 Task: Find connections with filter location Busselton with filter topic #Managementconsultant with filter profile language German with filter current company Jobseeker HUB with filter school Prestige Institute of Management & Research, Gwalior with filter industry Urban Transit Services with filter service category User Experience Writing with filter keywords title Mover
Action: Mouse moved to (540, 107)
Screenshot: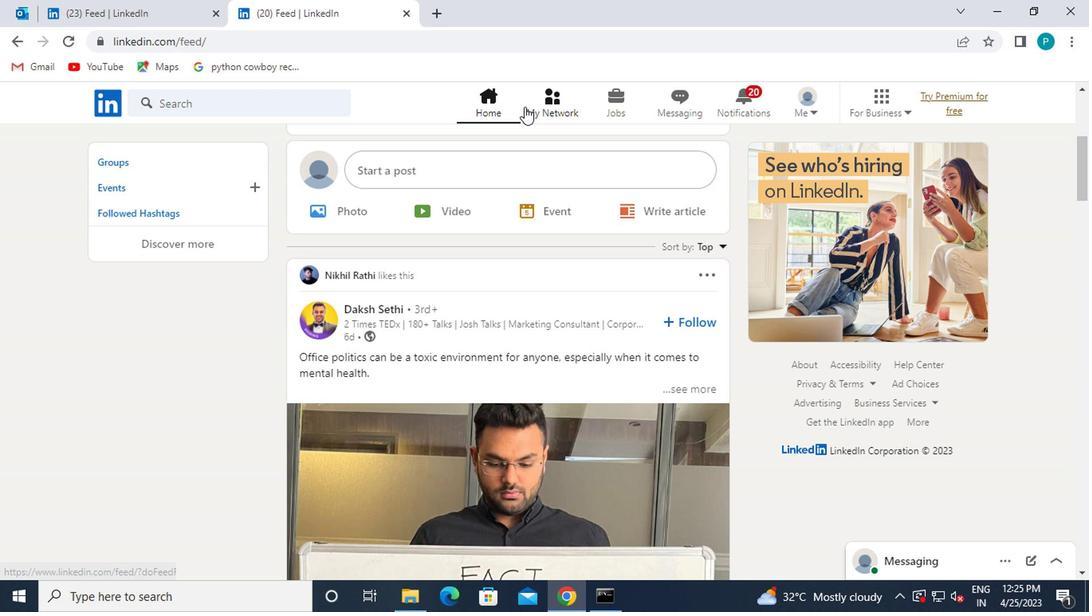 
Action: Mouse pressed left at (540, 107)
Screenshot: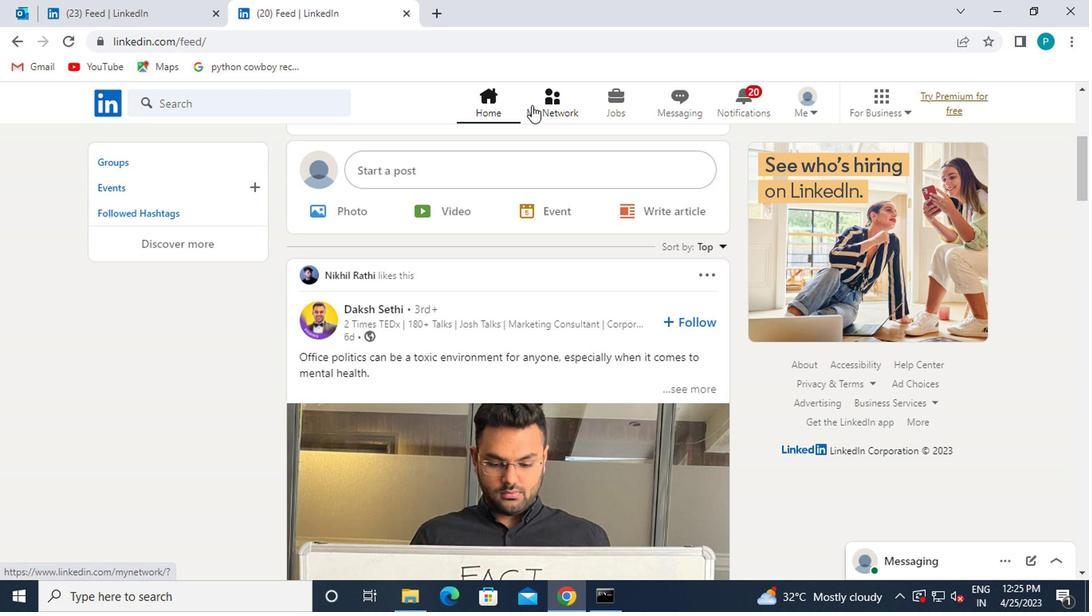 
Action: Mouse moved to (263, 198)
Screenshot: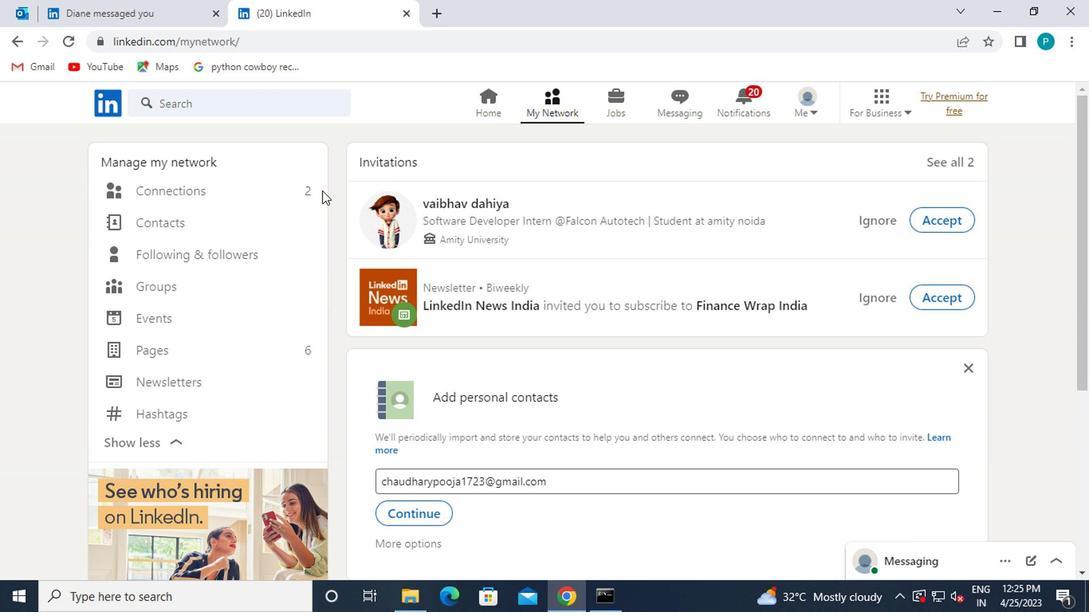 
Action: Mouse pressed left at (263, 198)
Screenshot: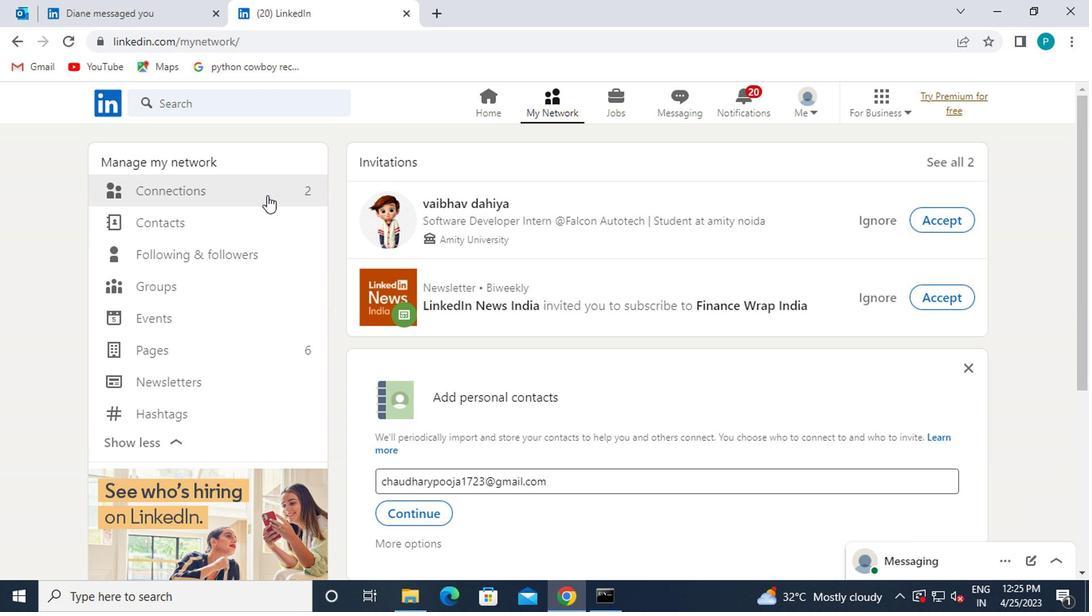 
Action: Mouse moved to (677, 191)
Screenshot: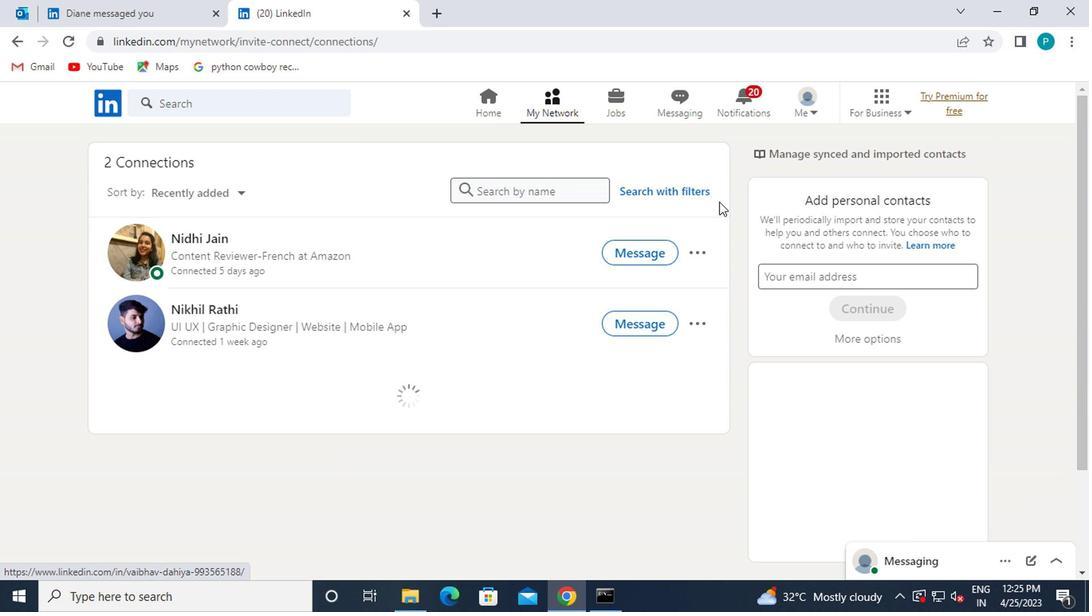 
Action: Mouse pressed left at (677, 191)
Screenshot: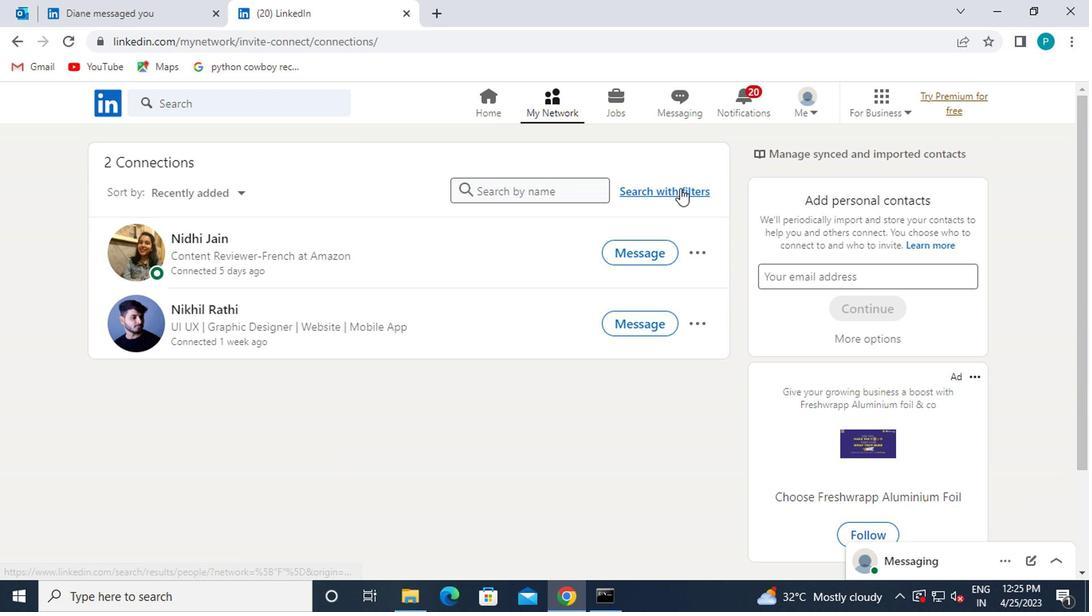 
Action: Mouse moved to (530, 153)
Screenshot: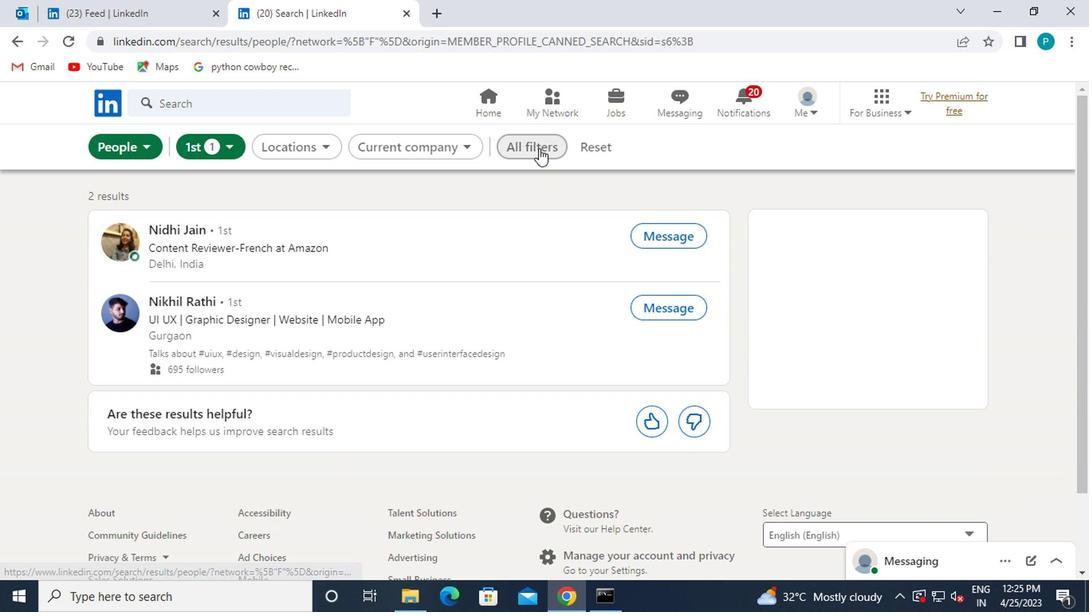 
Action: Mouse pressed left at (530, 153)
Screenshot: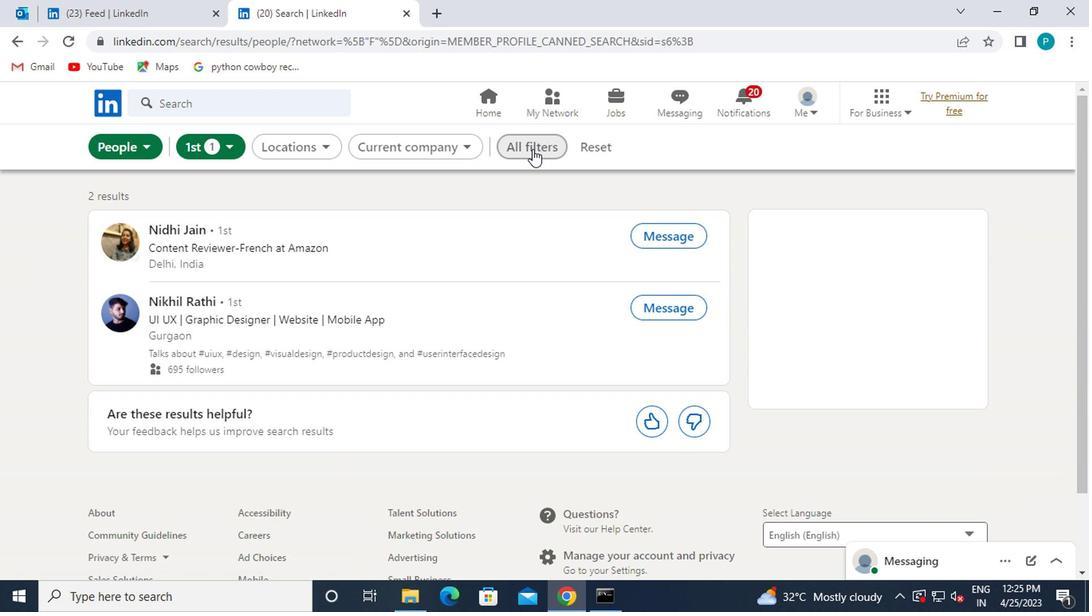 
Action: Mouse moved to (805, 293)
Screenshot: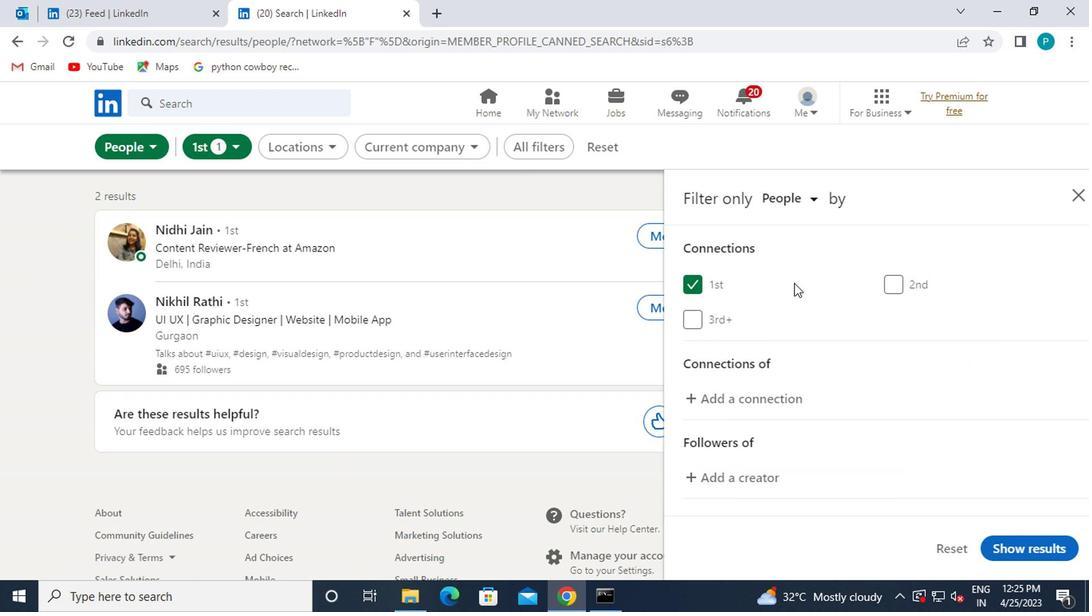 
Action: Mouse scrolled (805, 292) with delta (0, 0)
Screenshot: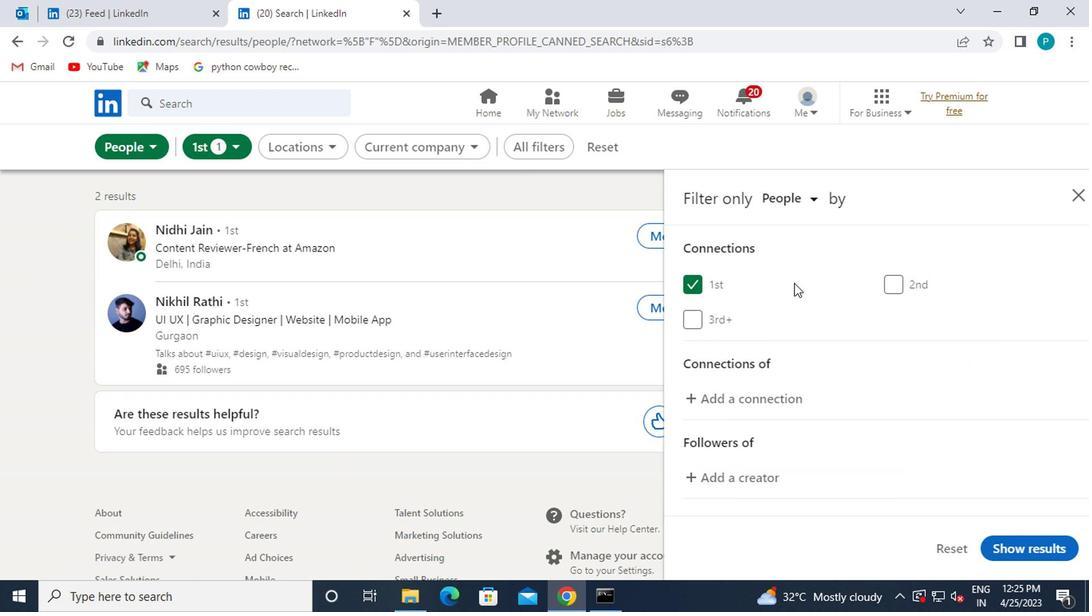 
Action: Mouse moved to (807, 295)
Screenshot: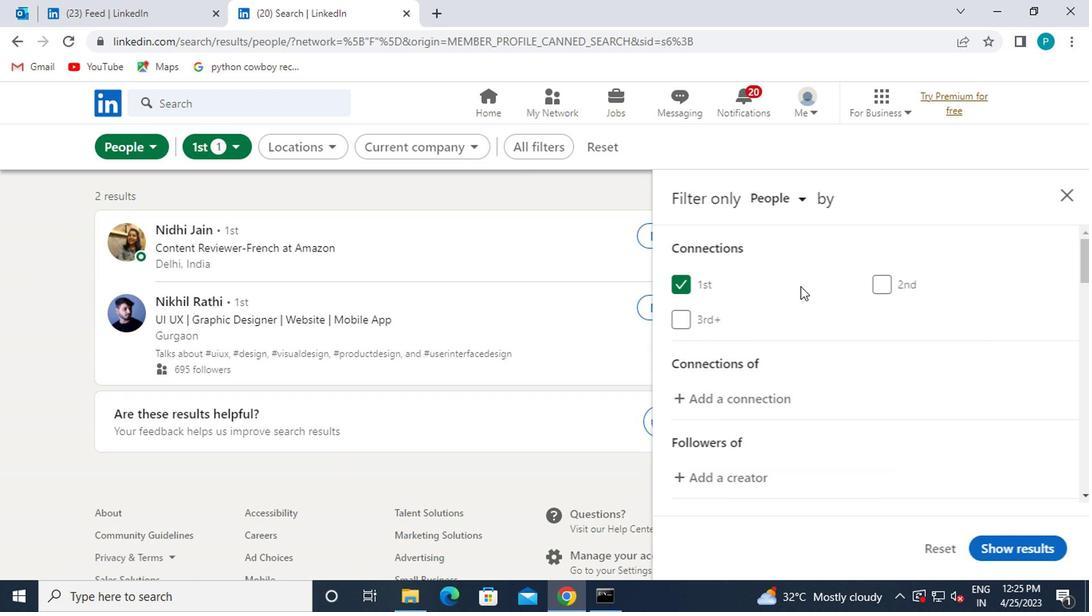 
Action: Mouse scrolled (807, 293) with delta (0, -1)
Screenshot: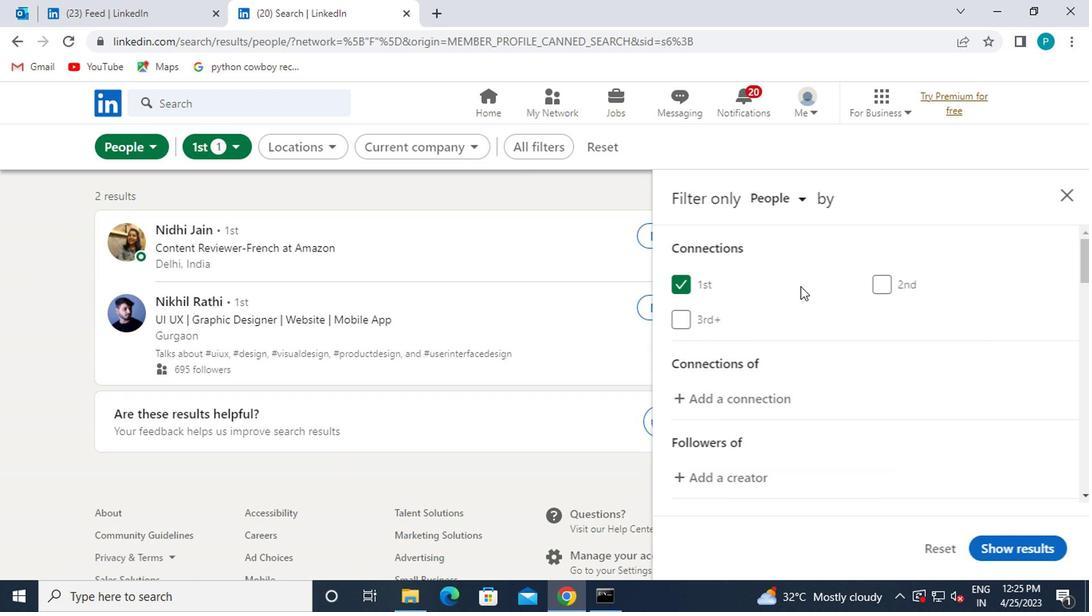 
Action: Mouse moved to (808, 295)
Screenshot: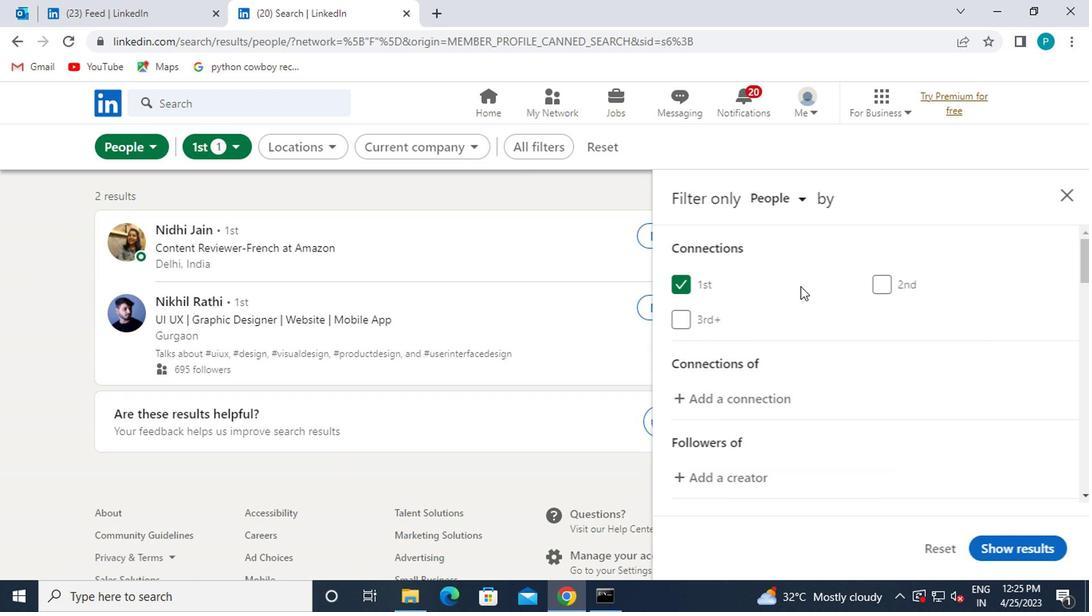 
Action: Mouse scrolled (808, 295) with delta (0, 0)
Screenshot: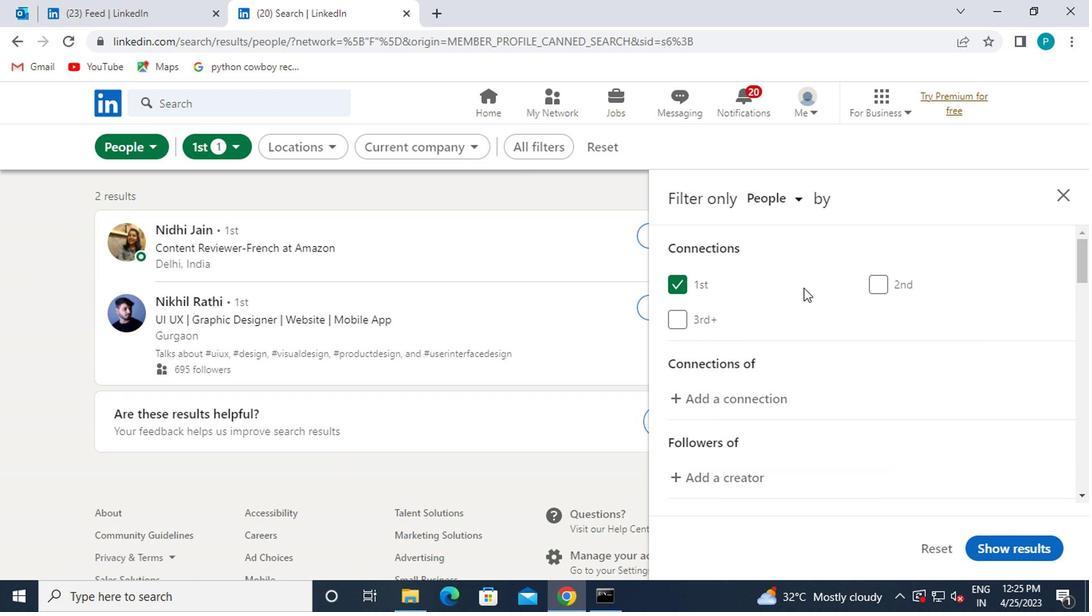 
Action: Mouse moved to (896, 382)
Screenshot: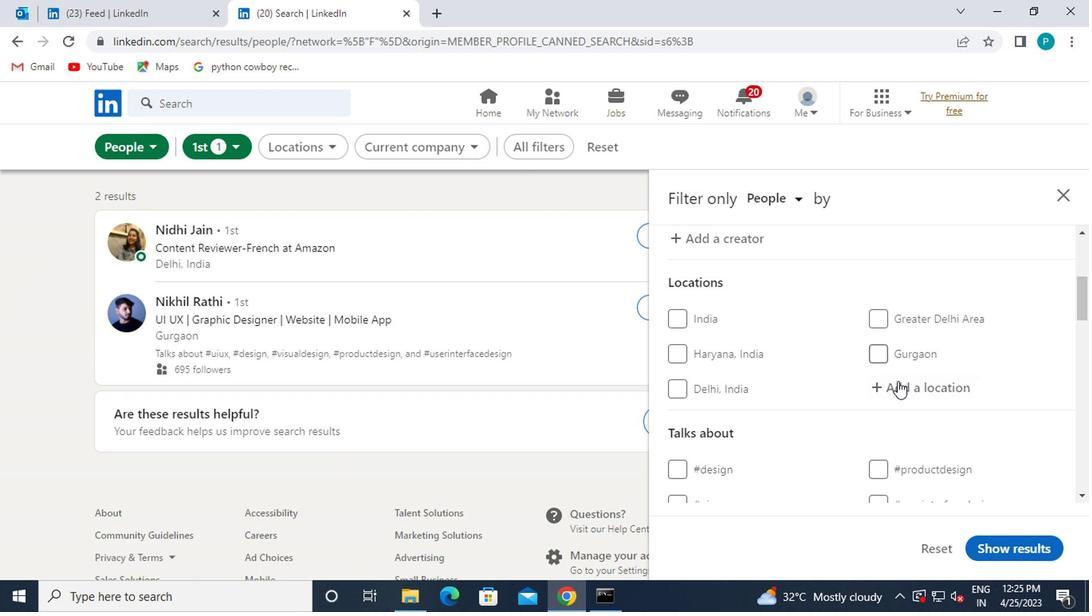 
Action: Mouse pressed left at (896, 382)
Screenshot: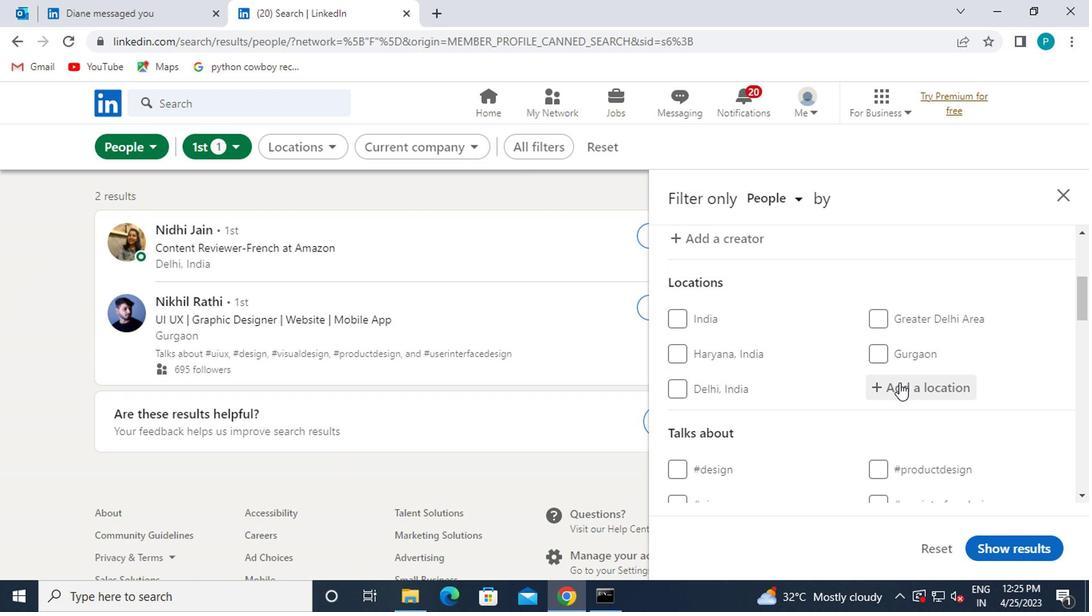 
Action: Mouse moved to (896, 381)
Screenshot: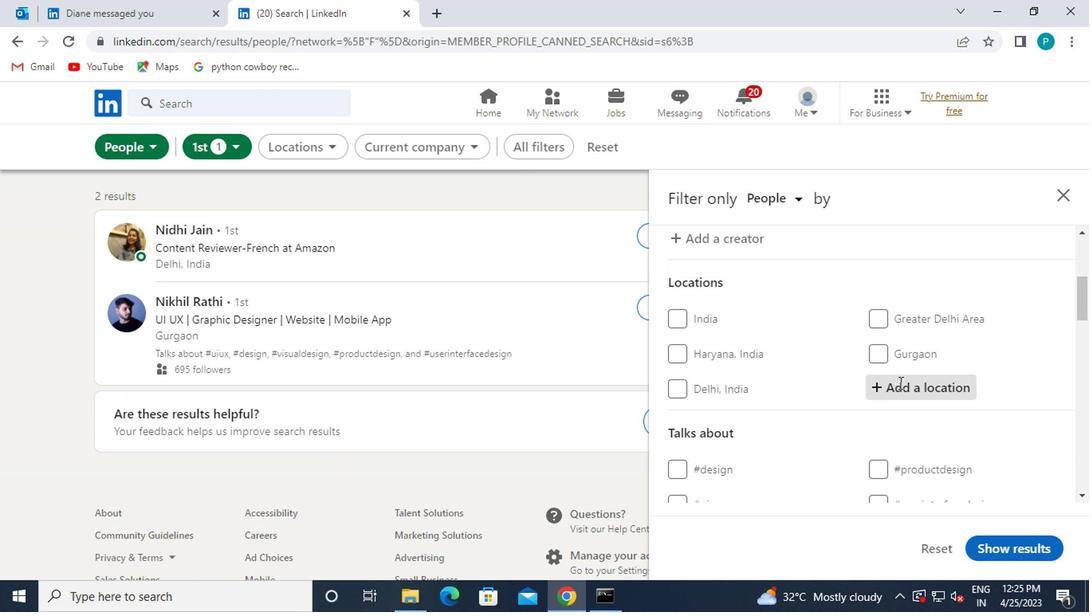 
Action: Key pressed <Key.shift><Key.shift><Key.shift><Key.shift><Key.shift><Key.shift><Key.shift><Key.shift><Key.shift><Key.shift><Key.shift><Key.shift><Key.shift><Key.shift><Key.shift><Key.shift><Key.shift>BUSSELTON
Screenshot: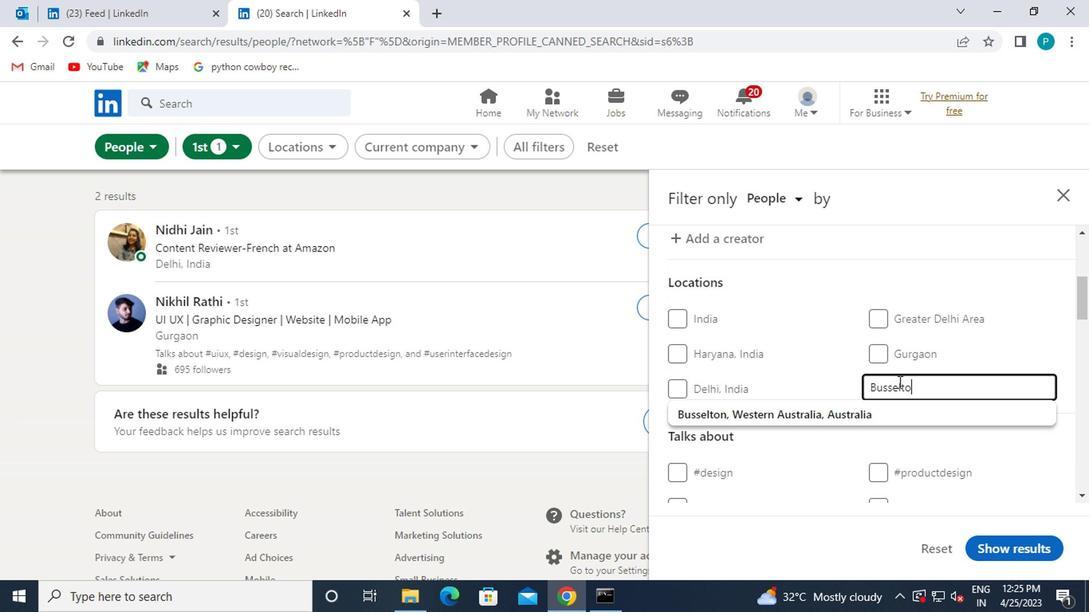 
Action: Mouse moved to (884, 420)
Screenshot: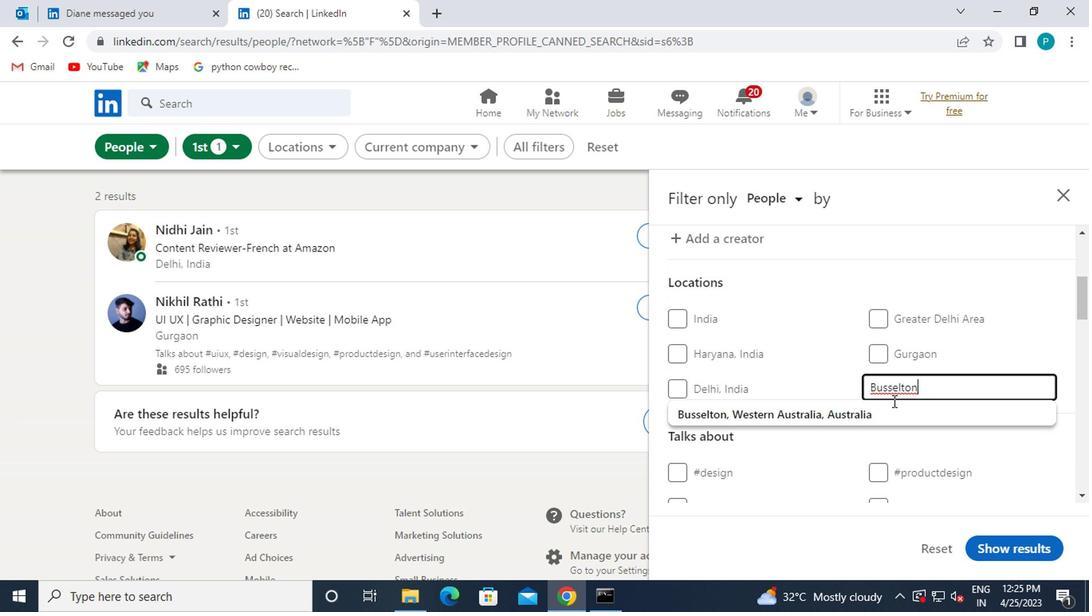 
Action: Mouse pressed left at (884, 420)
Screenshot: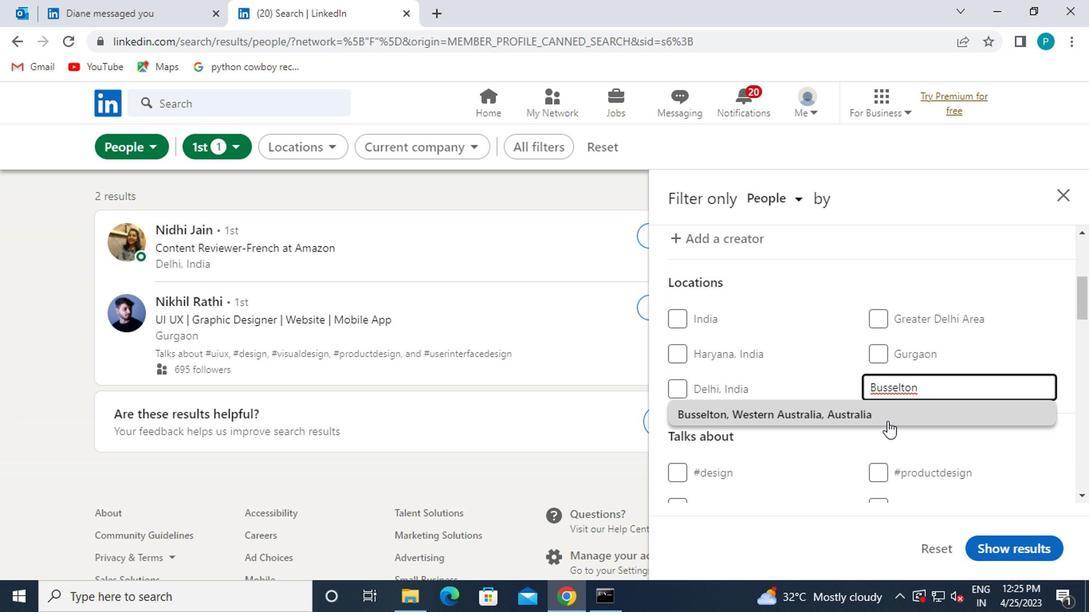 
Action: Mouse scrolled (884, 419) with delta (0, -1)
Screenshot: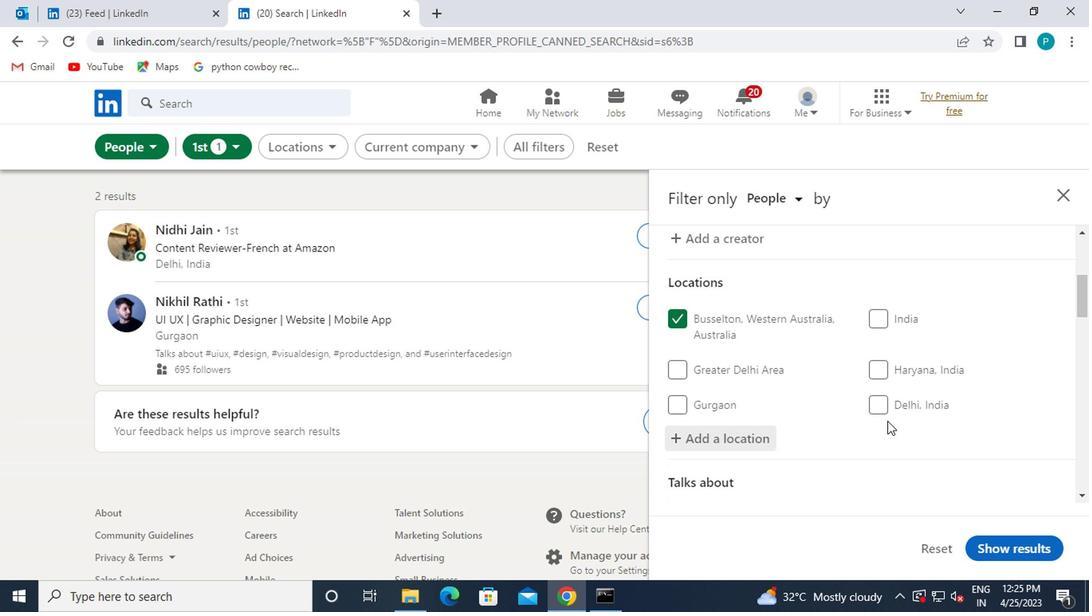 
Action: Mouse moved to (882, 421)
Screenshot: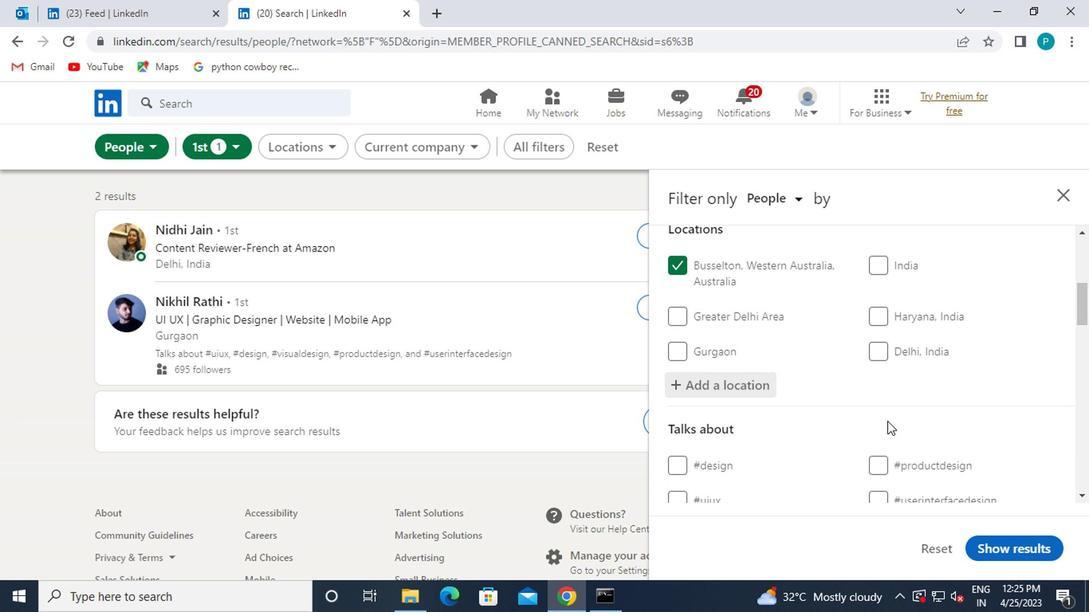 
Action: Mouse scrolled (882, 420) with delta (0, 0)
Screenshot: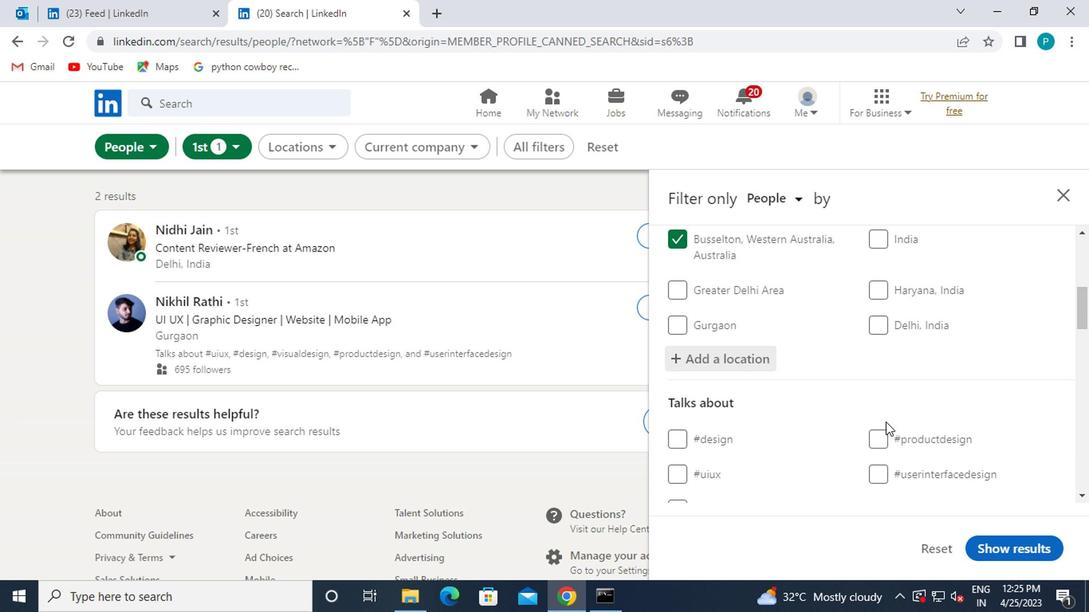 
Action: Mouse moved to (877, 418)
Screenshot: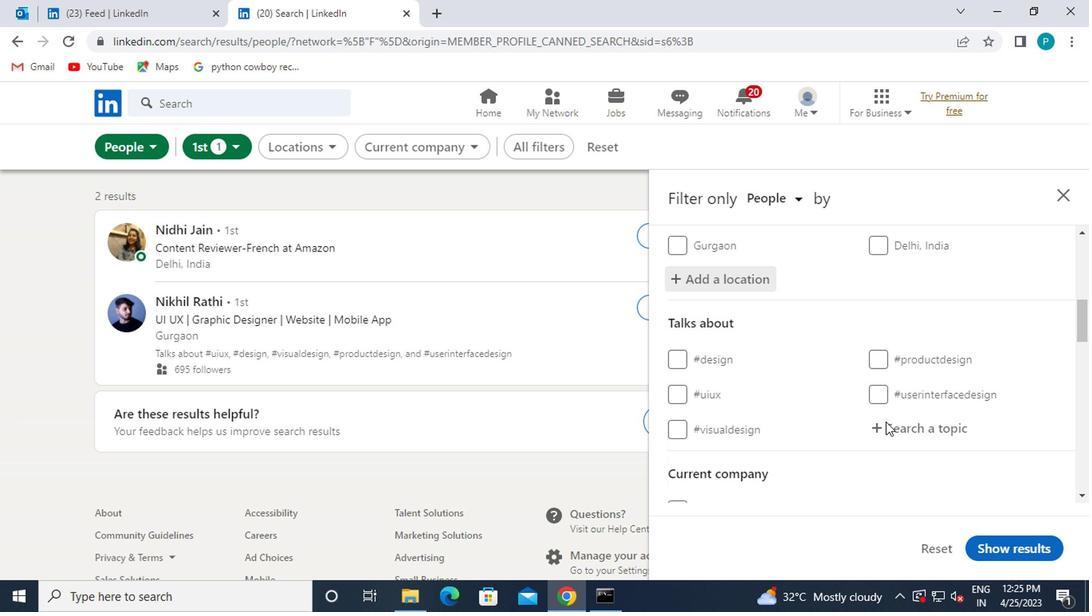 
Action: Mouse pressed left at (877, 418)
Screenshot: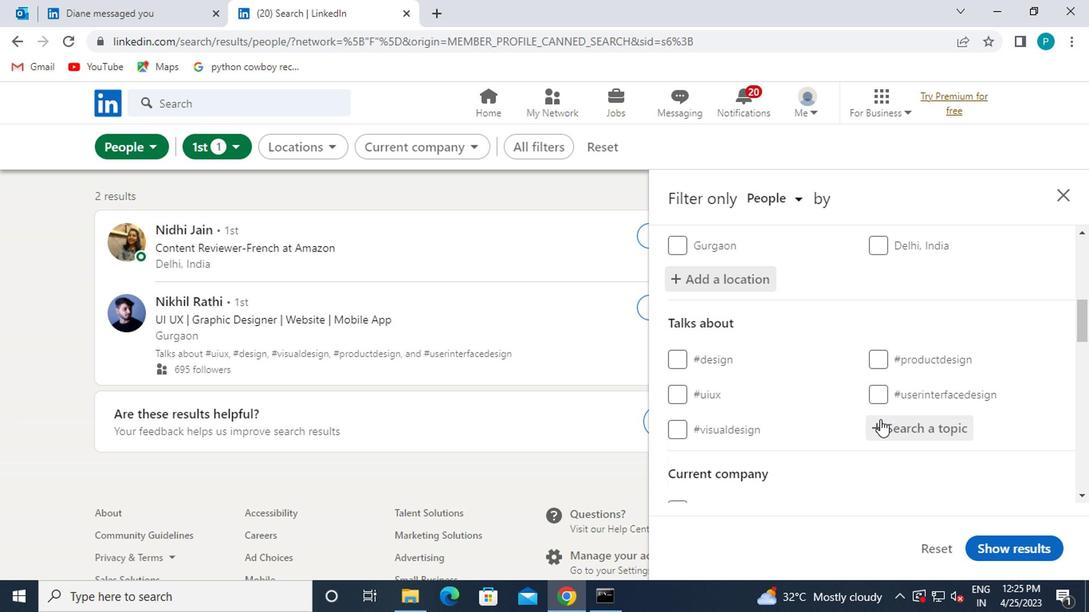 
Action: Mouse moved to (882, 414)
Screenshot: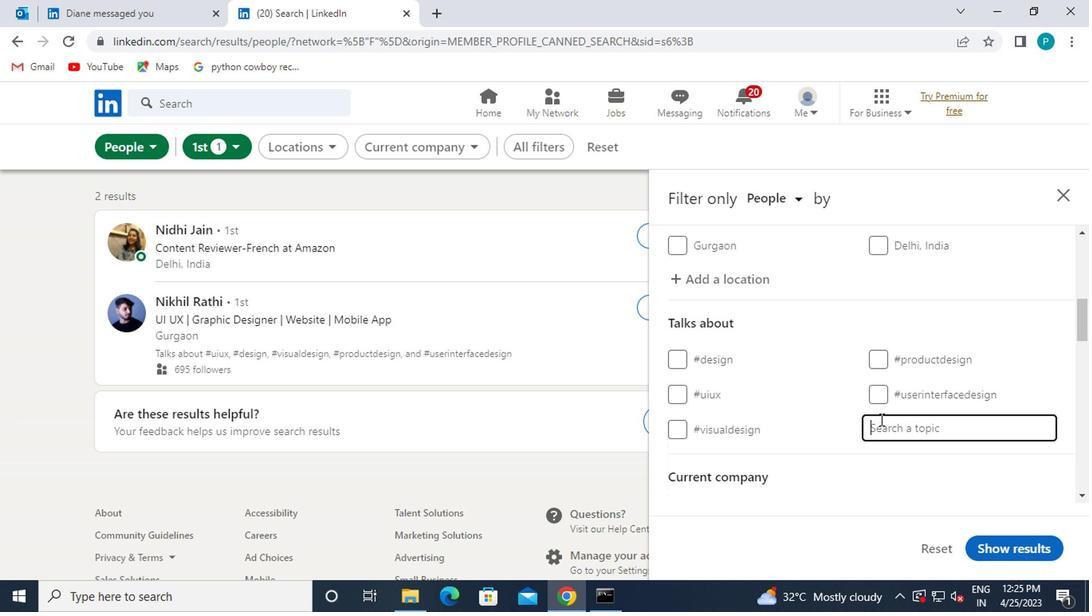 
Action: Key pressed <Key.shift><Key.shift>#<Key.shift>MANAGEMETCONSULTAM<Key.backspace>NT
Screenshot: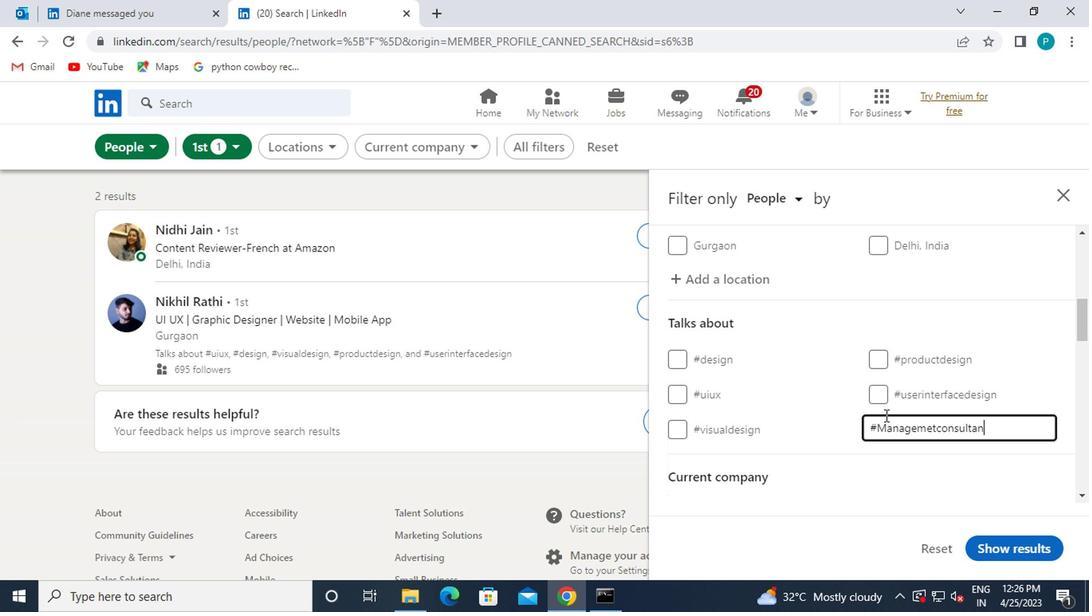 
Action: Mouse moved to (852, 412)
Screenshot: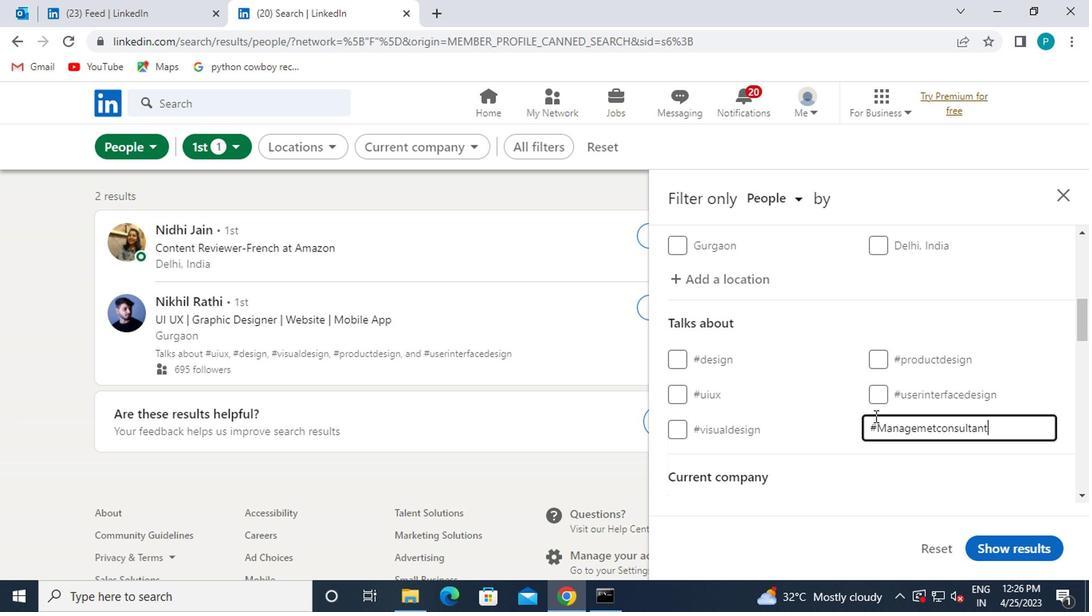 
Action: Mouse scrolled (852, 411) with delta (0, -1)
Screenshot: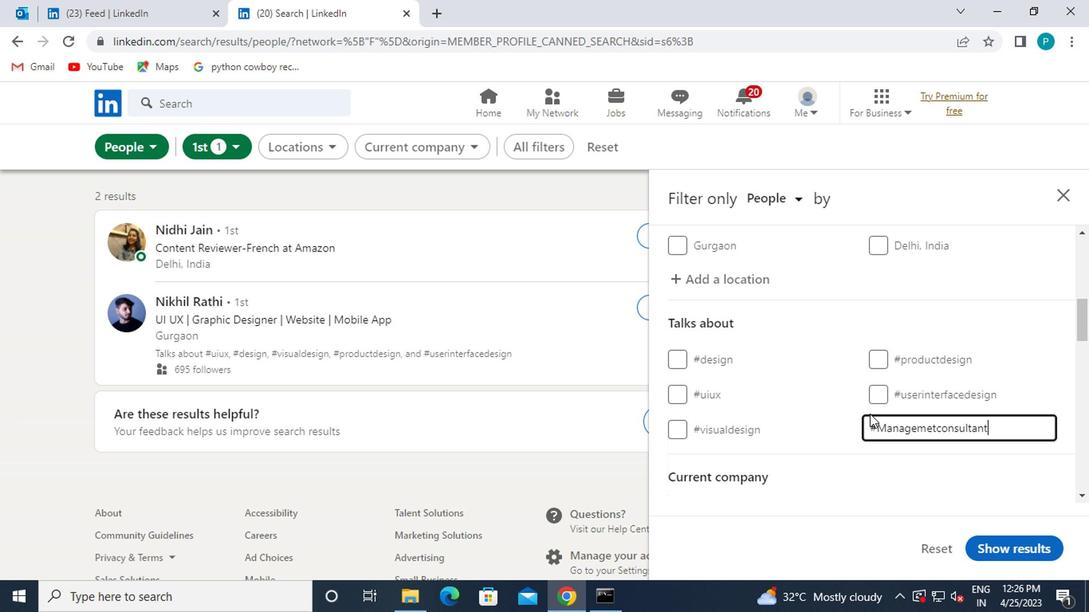 
Action: Mouse scrolled (852, 411) with delta (0, -1)
Screenshot: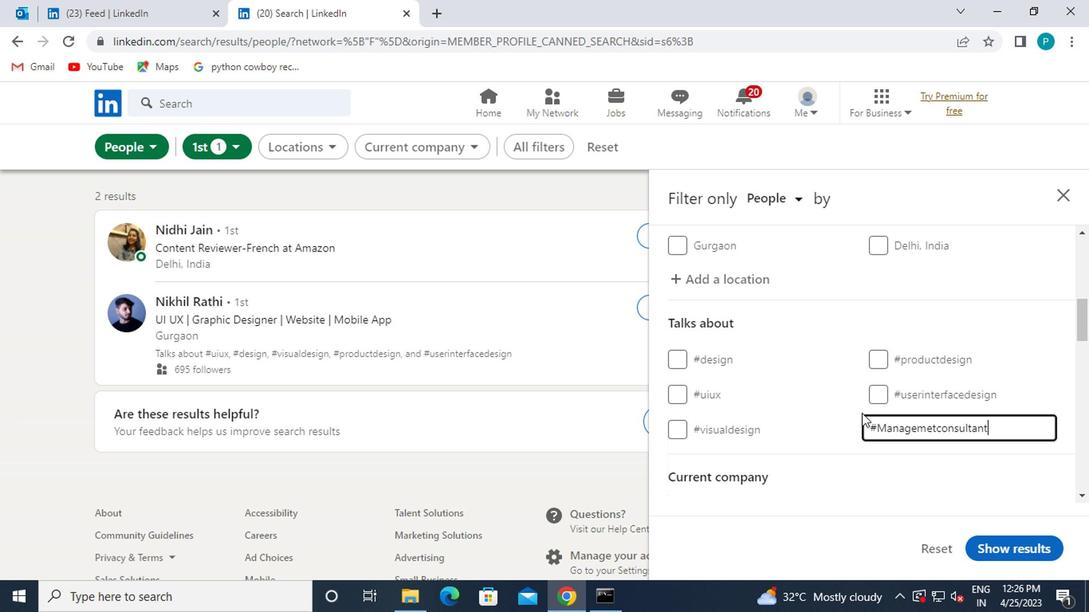 
Action: Mouse moved to (890, 356)
Screenshot: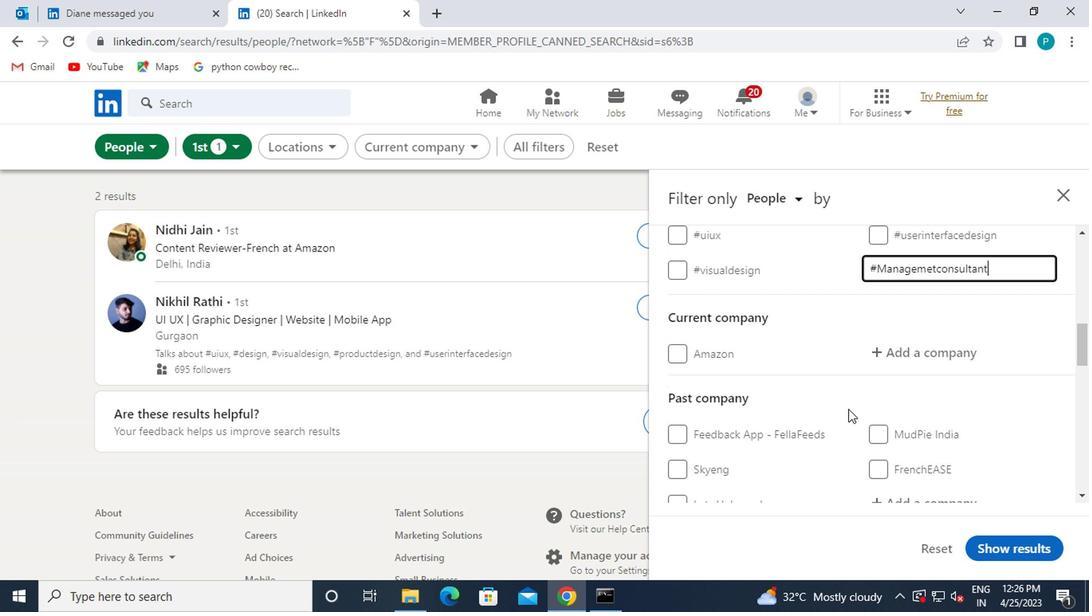 
Action: Mouse pressed left at (890, 356)
Screenshot: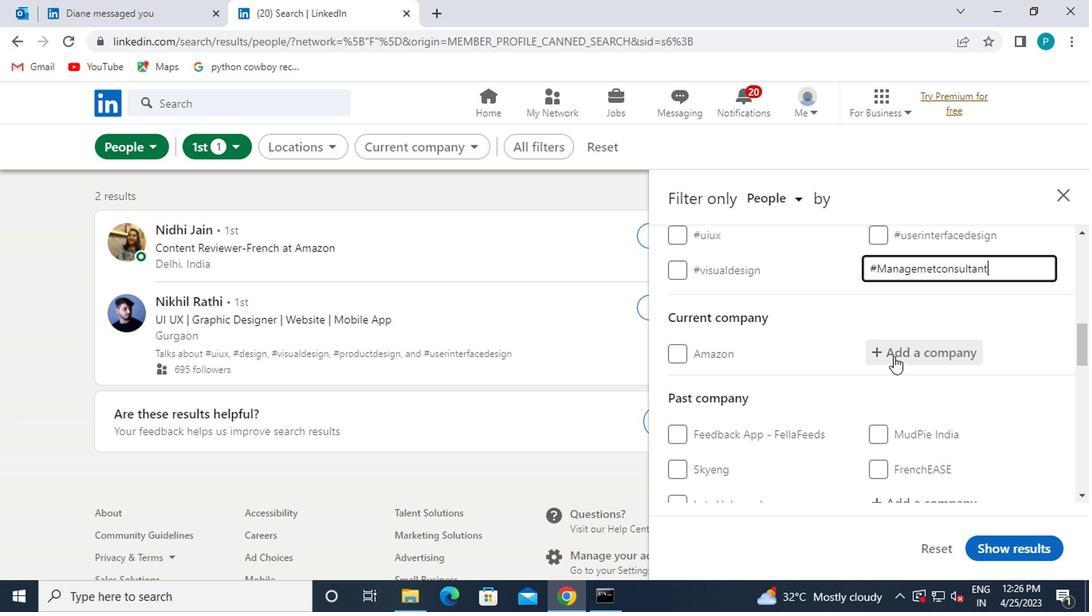 
Action: Key pressed JOBSEEKR
Screenshot: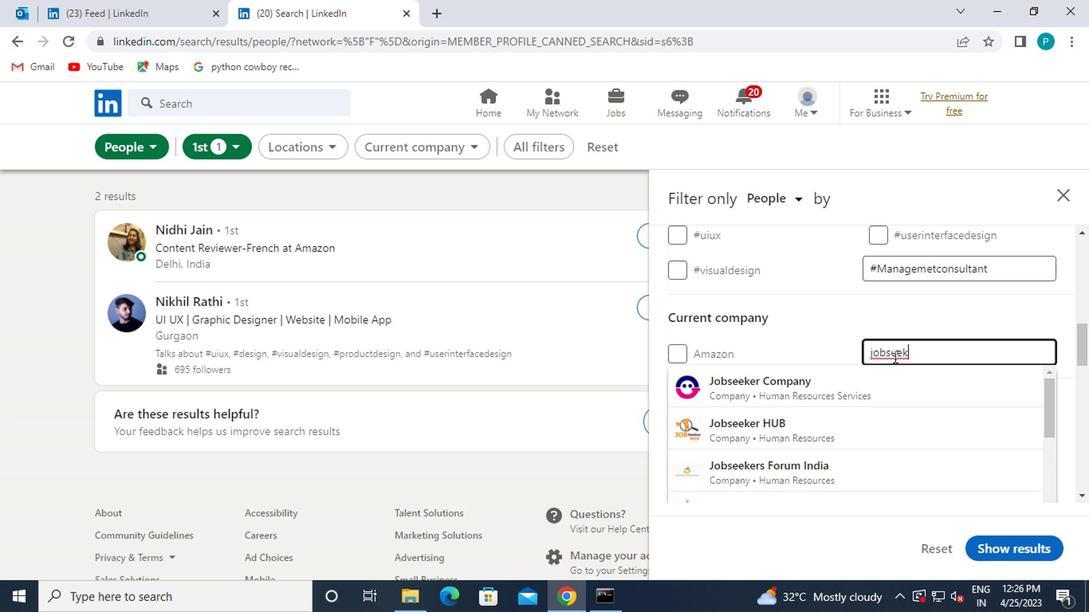 
Action: Mouse moved to (896, 367)
Screenshot: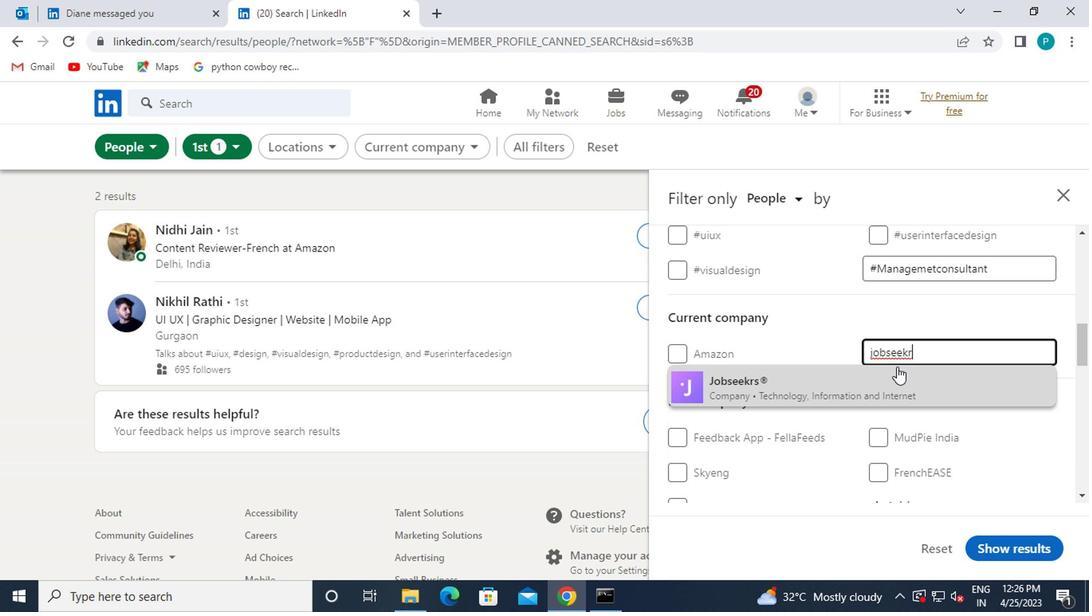 
Action: Key pressed <Key.space><Key.caps_lock>HUB
Screenshot: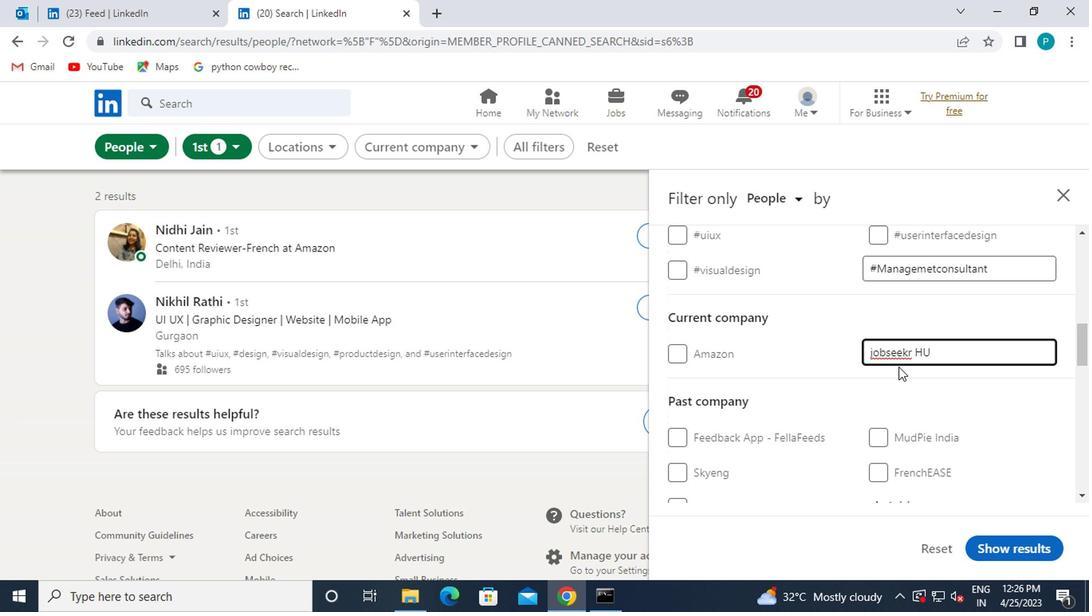 
Action: Mouse moved to (890, 367)
Screenshot: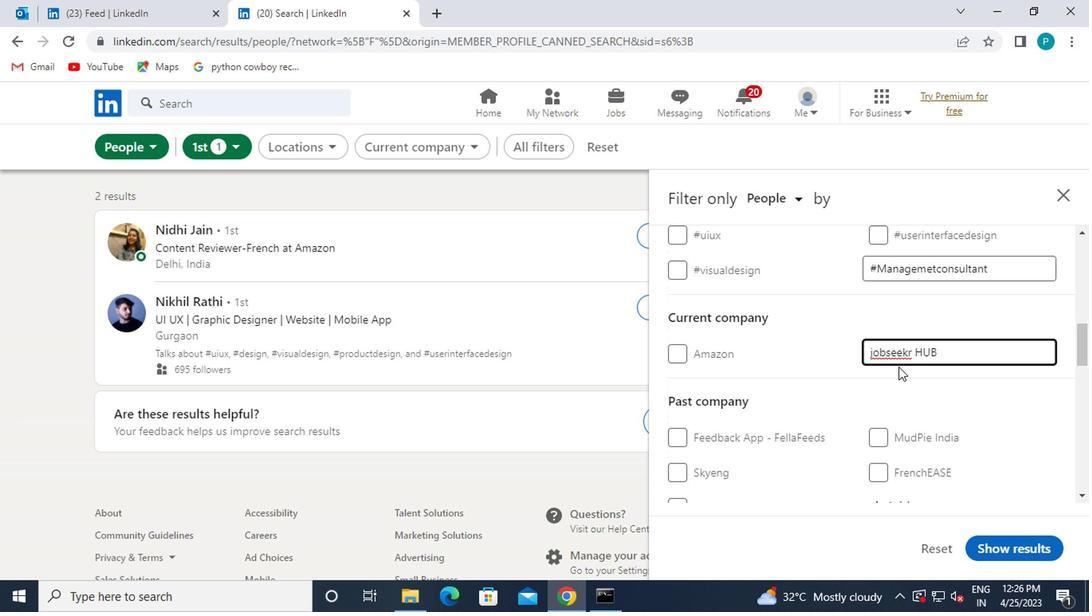 
Action: Key pressed <Key.enter>
Screenshot: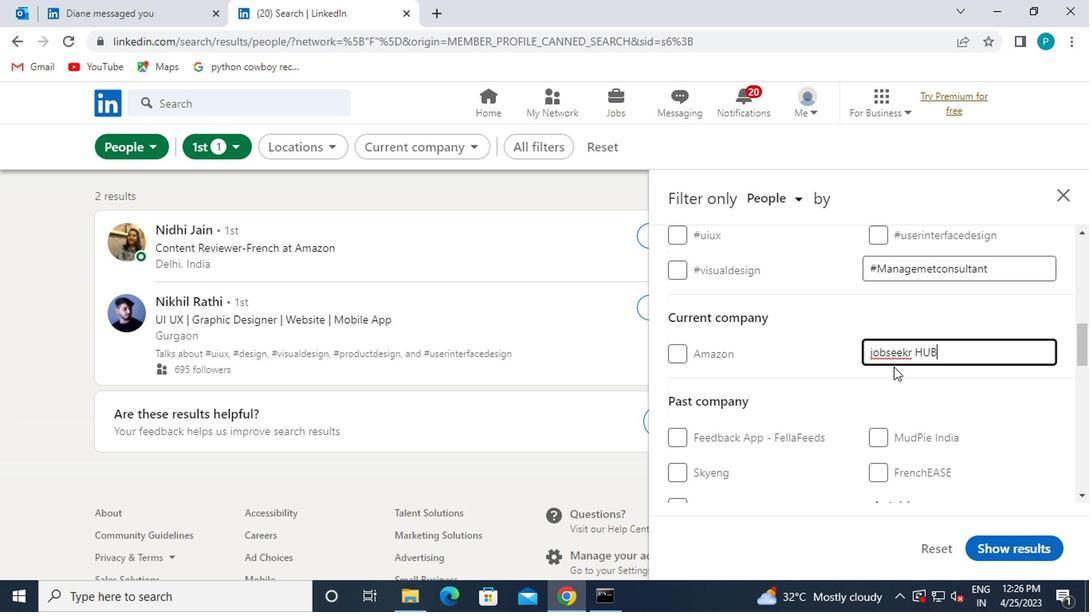 
Action: Mouse moved to (890, 366)
Screenshot: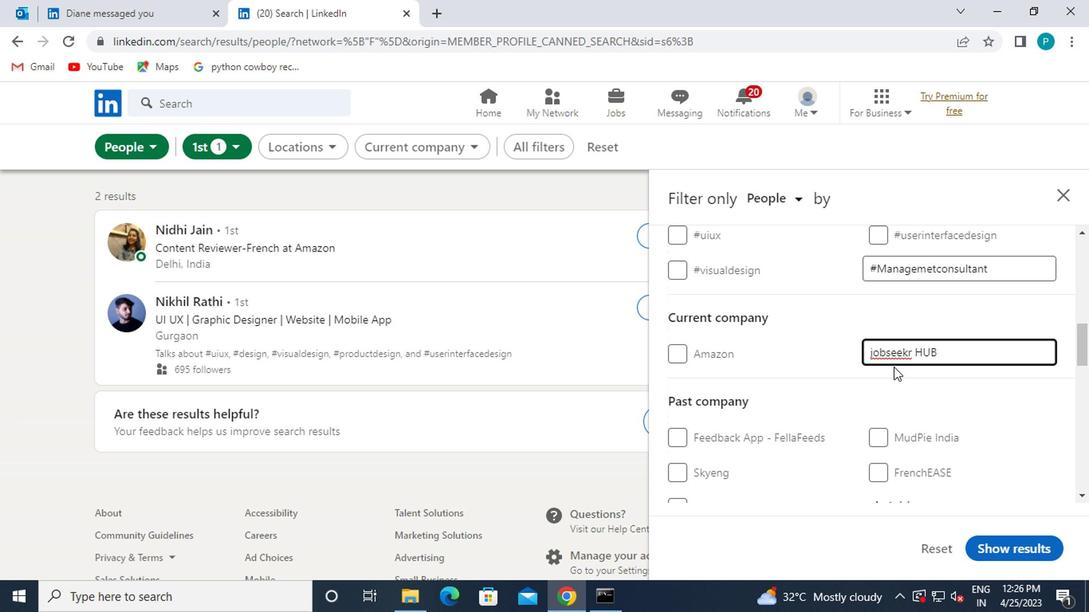 
Action: Mouse scrolled (890, 365) with delta (0, 0)
Screenshot: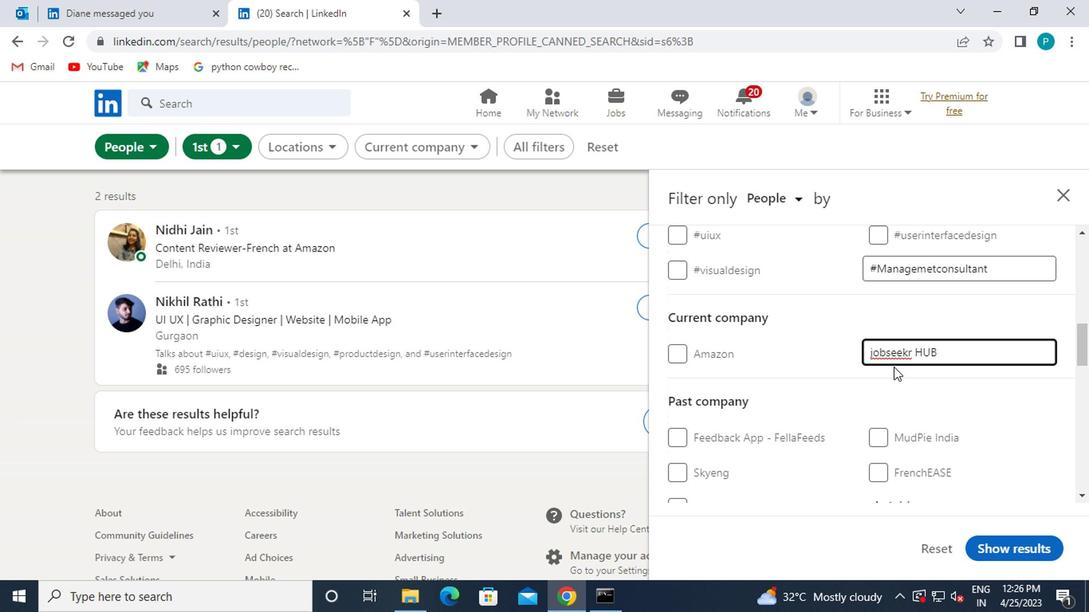 
Action: Mouse moved to (906, 273)
Screenshot: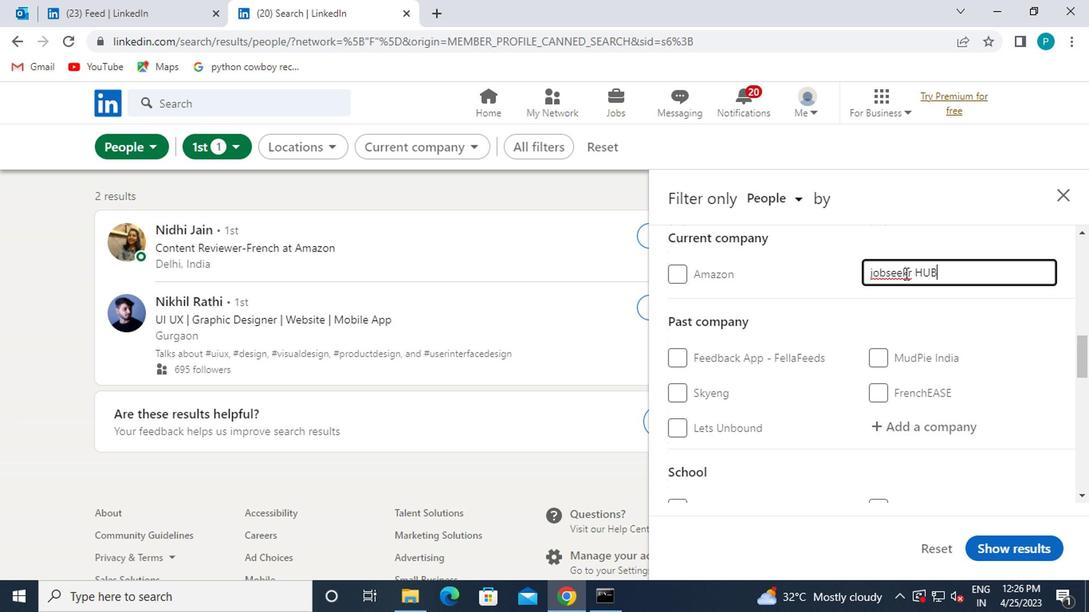 
Action: Mouse pressed left at (906, 273)
Screenshot: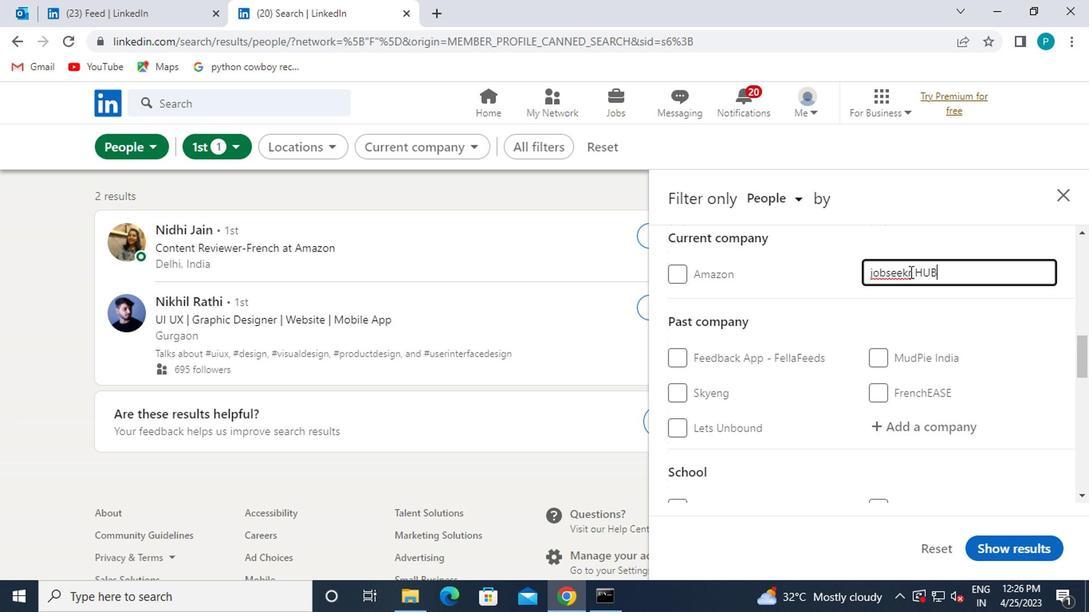 
Action: Key pressed E
Screenshot: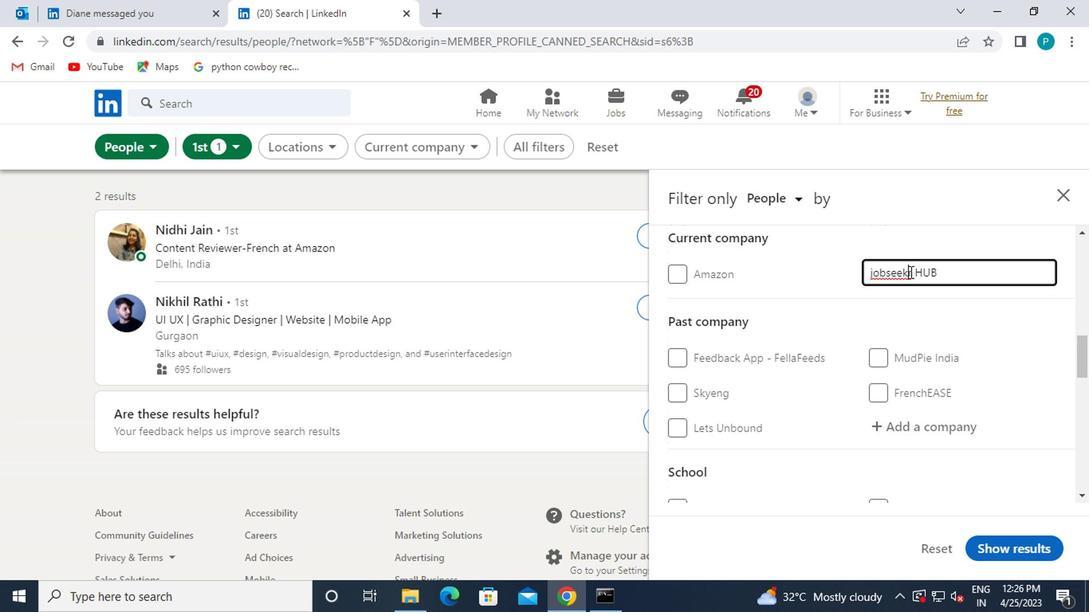 
Action: Mouse moved to (788, 305)
Screenshot: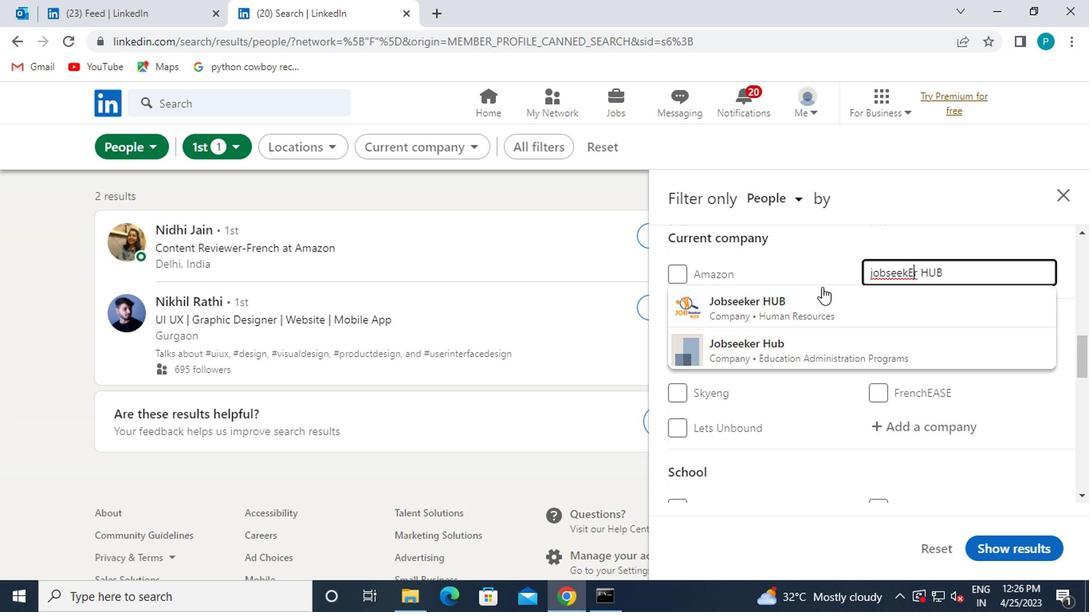 
Action: Mouse pressed left at (788, 305)
Screenshot: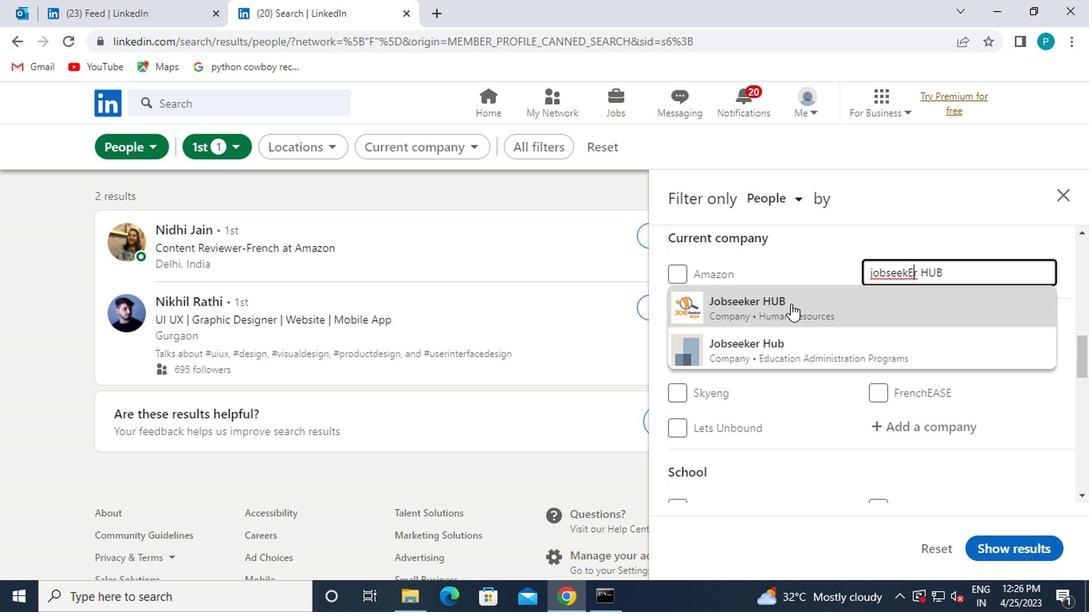
Action: Mouse moved to (826, 329)
Screenshot: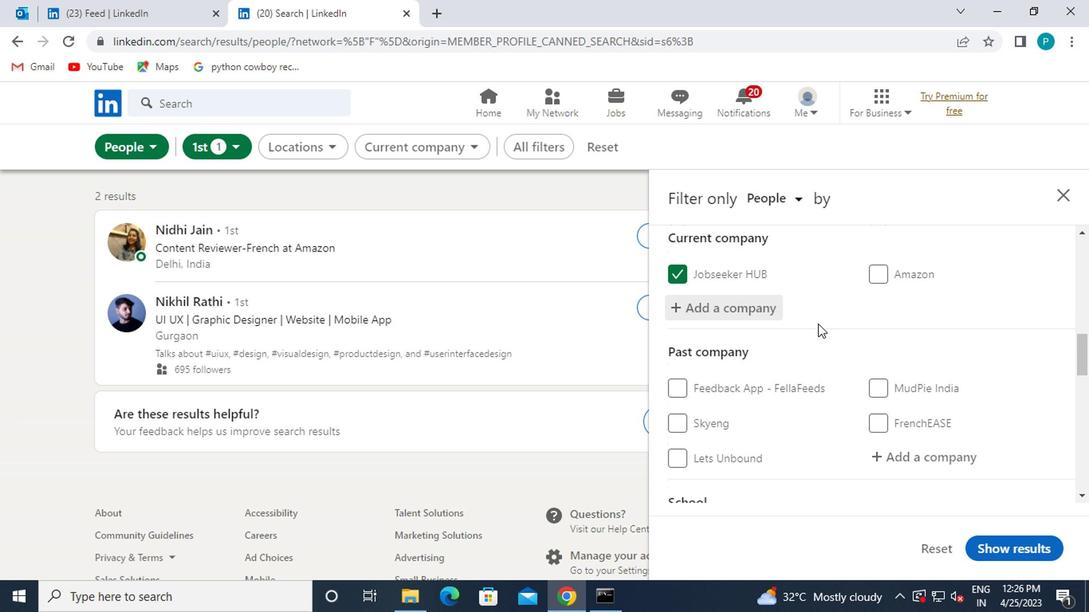 
Action: Mouse scrolled (826, 328) with delta (0, 0)
Screenshot: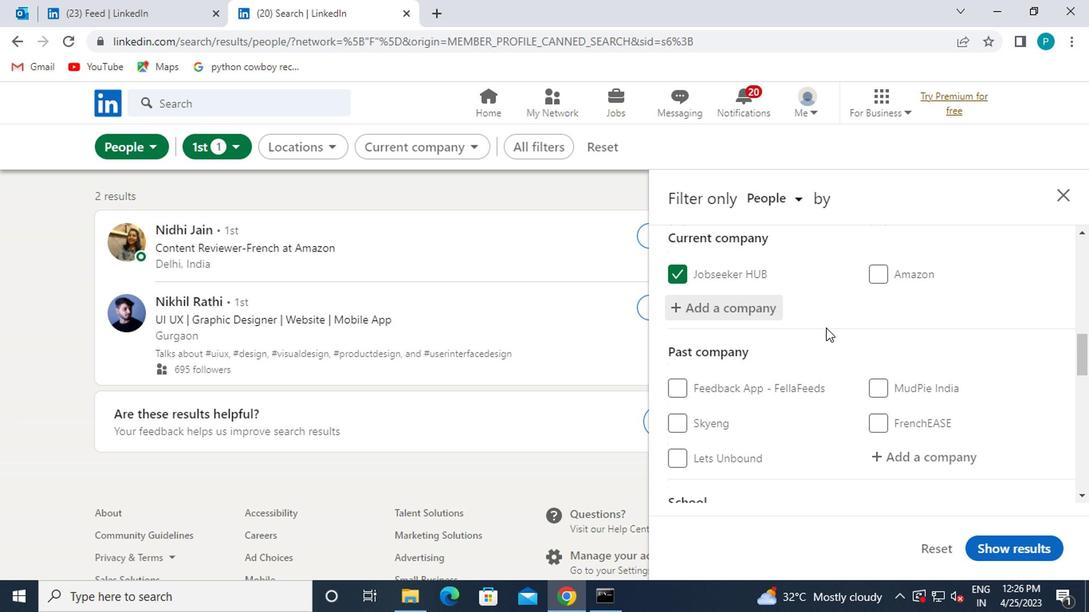 
Action: Mouse scrolled (826, 328) with delta (0, 0)
Screenshot: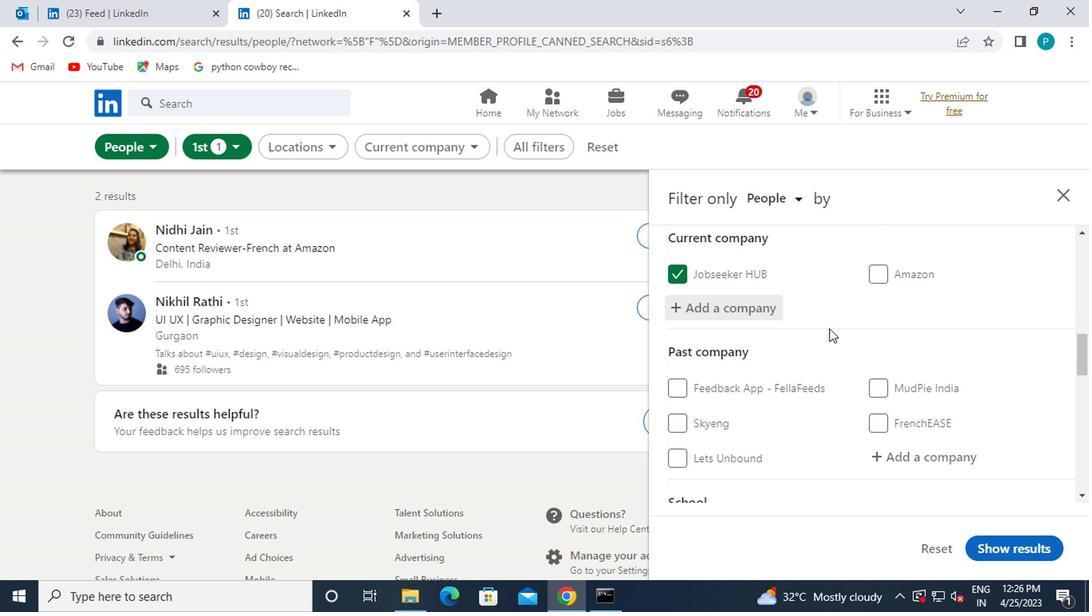 
Action: Mouse moved to (865, 322)
Screenshot: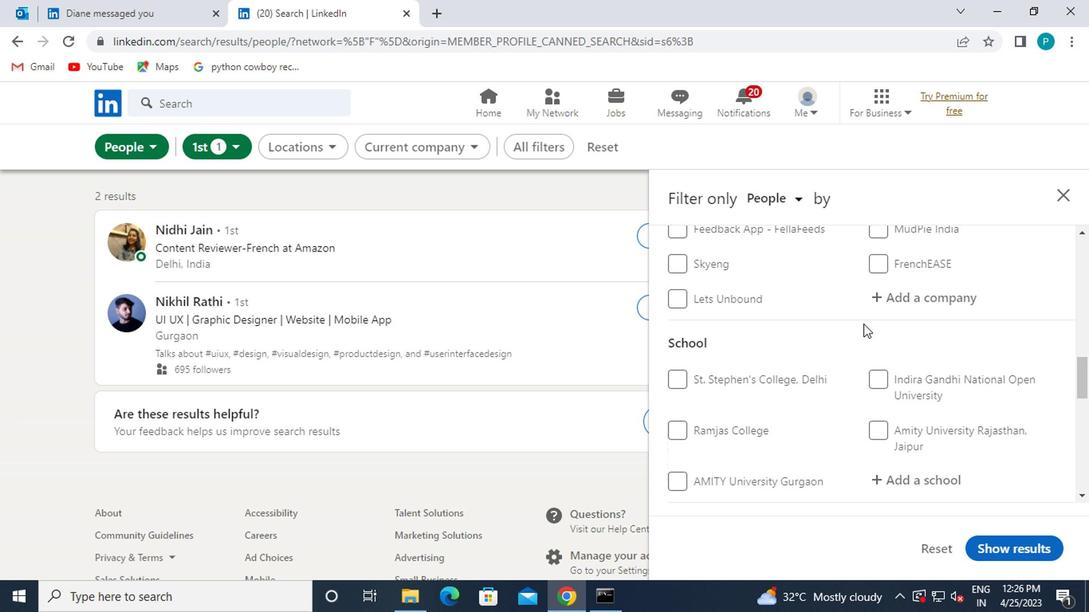 
Action: Mouse scrolled (865, 322) with delta (0, 0)
Screenshot: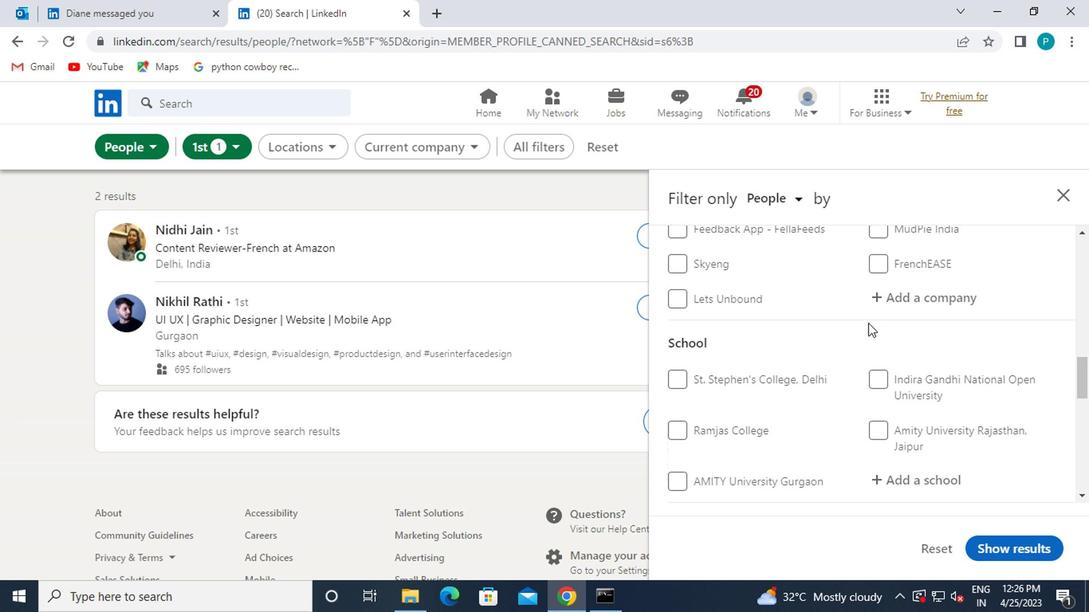 
Action: Mouse scrolled (865, 321) with delta (0, 0)
Screenshot: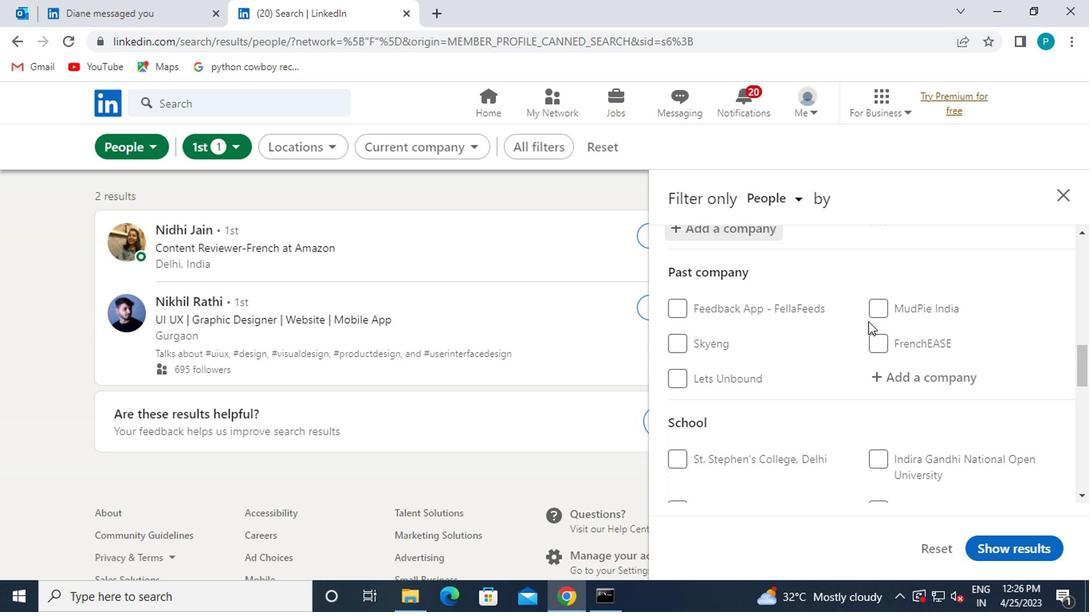 
Action: Mouse scrolled (865, 321) with delta (0, 0)
Screenshot: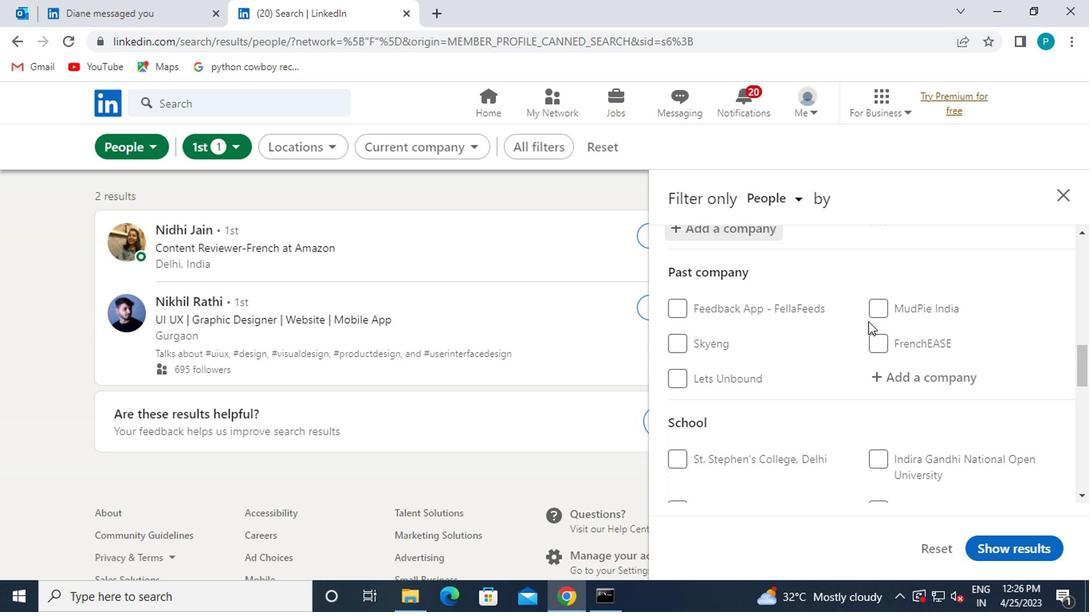 
Action: Mouse moved to (924, 386)
Screenshot: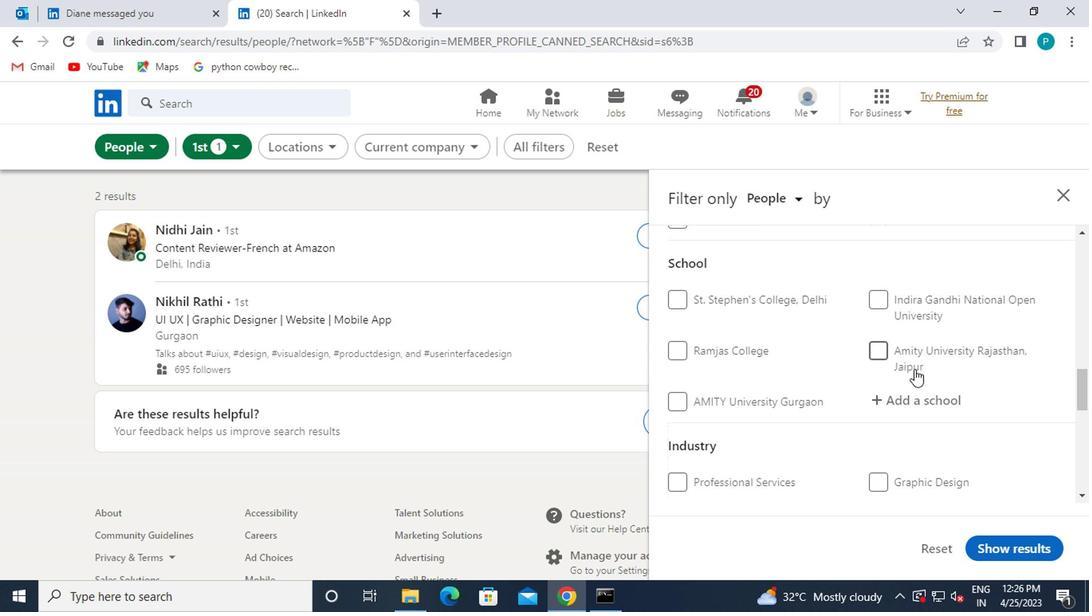 
Action: Mouse pressed left at (924, 386)
Screenshot: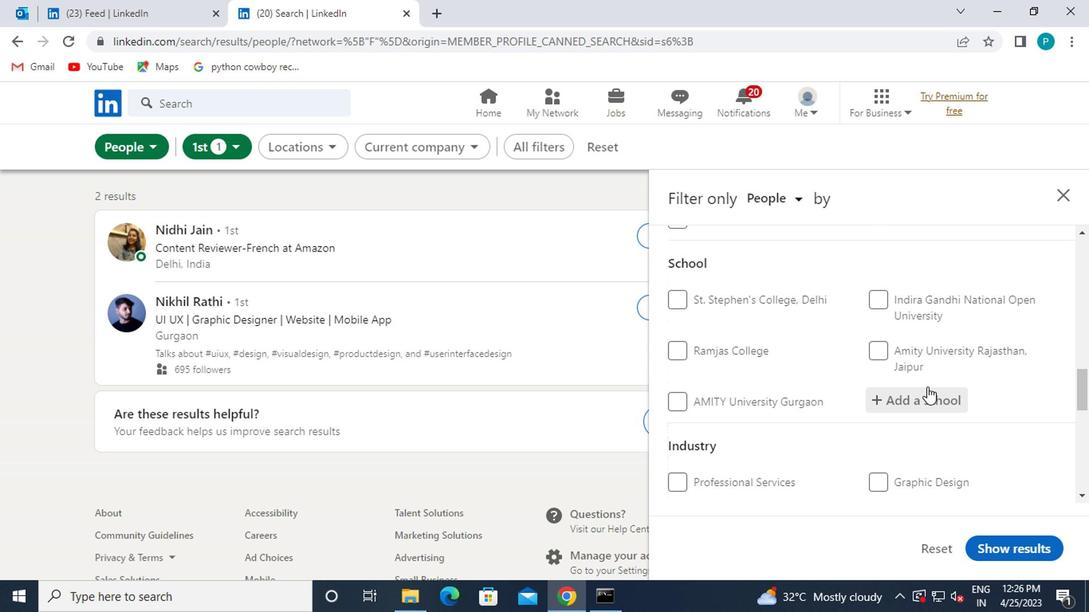 
Action: Key pressed PRE<Key.backspace><Key.backspace><Key.caps_lock>RESTIGE
Screenshot: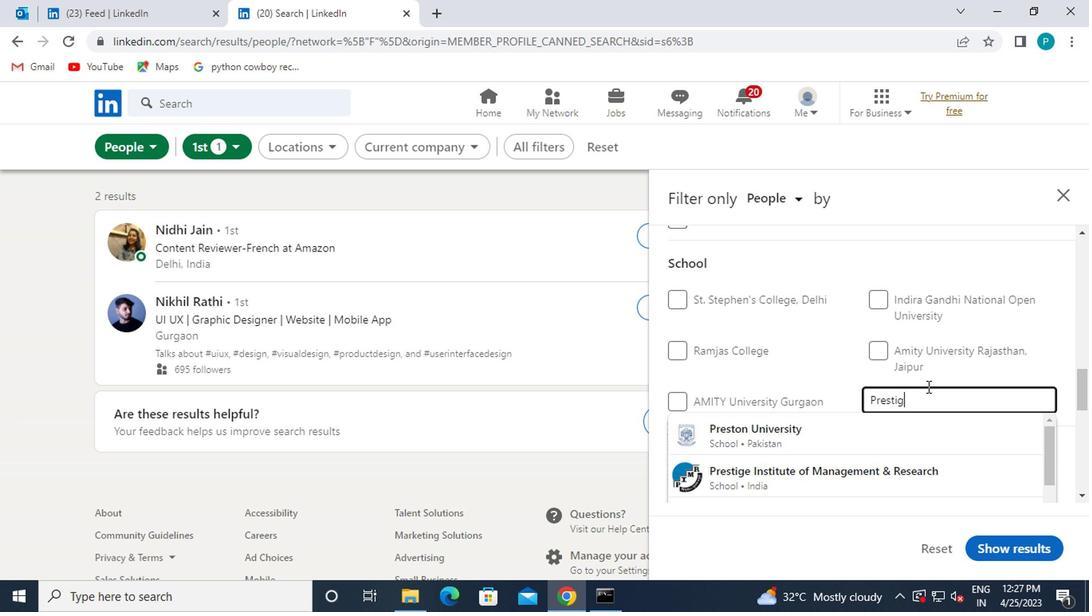 
Action: Mouse moved to (953, 428)
Screenshot: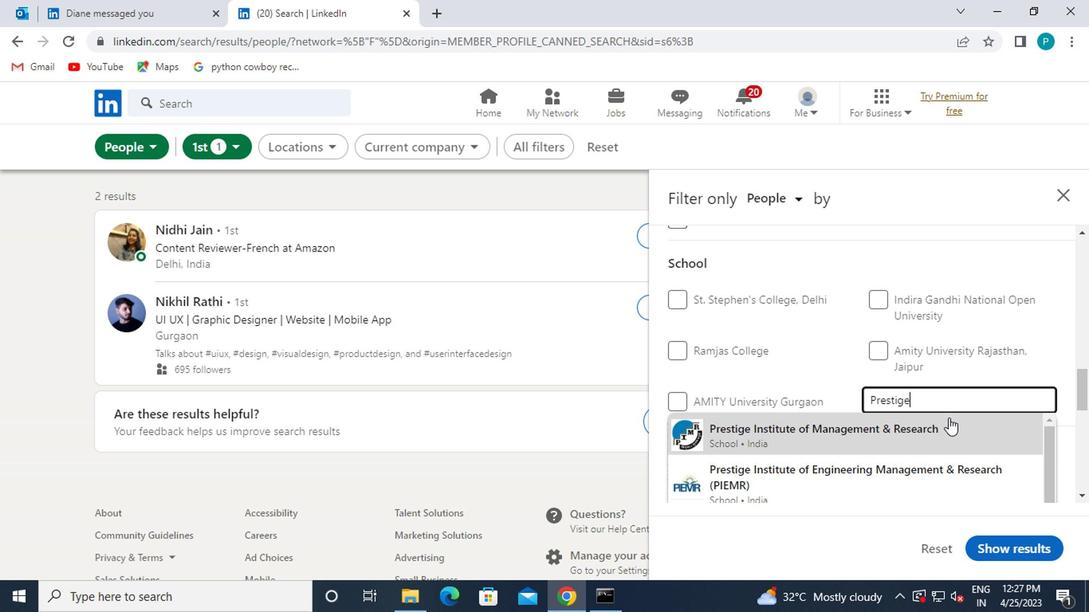 
Action: Mouse pressed left at (953, 428)
Screenshot: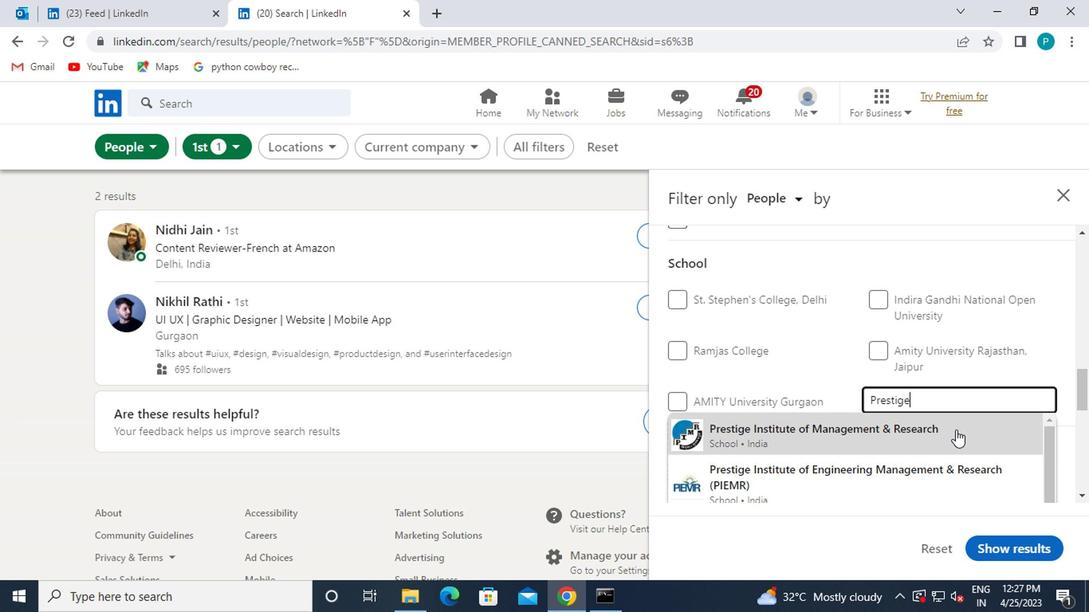 
Action: Mouse moved to (919, 405)
Screenshot: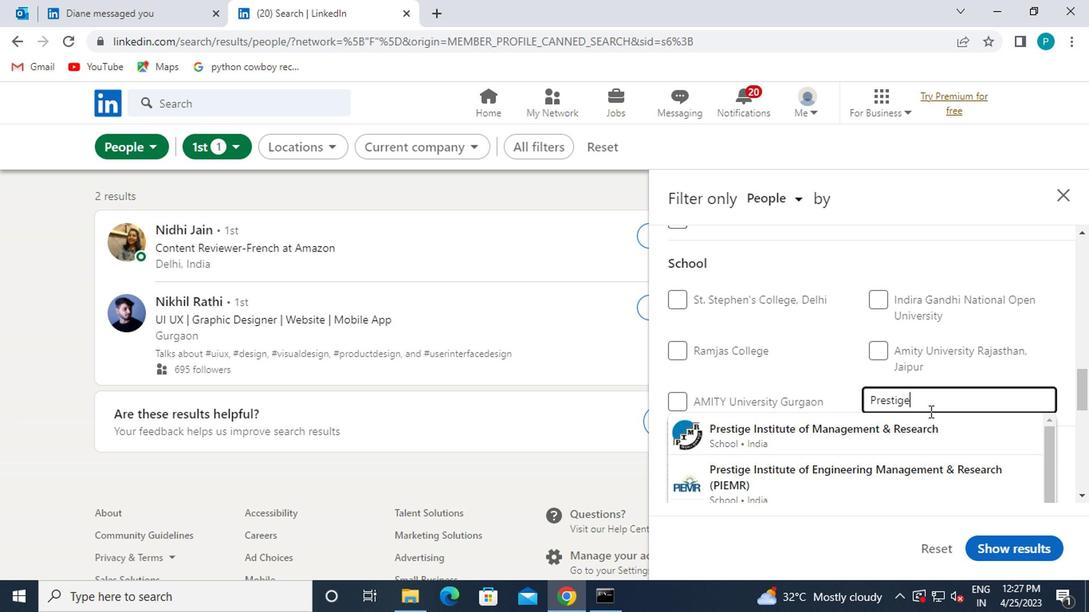 
Action: Mouse scrolled (919, 404) with delta (0, 0)
Screenshot: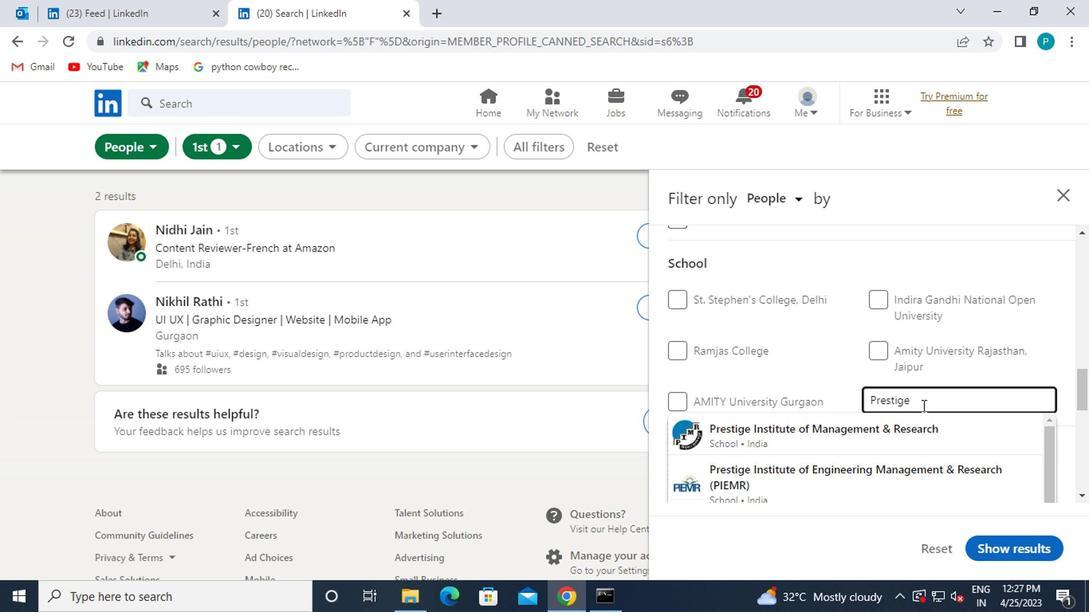 
Action: Mouse moved to (938, 443)
Screenshot: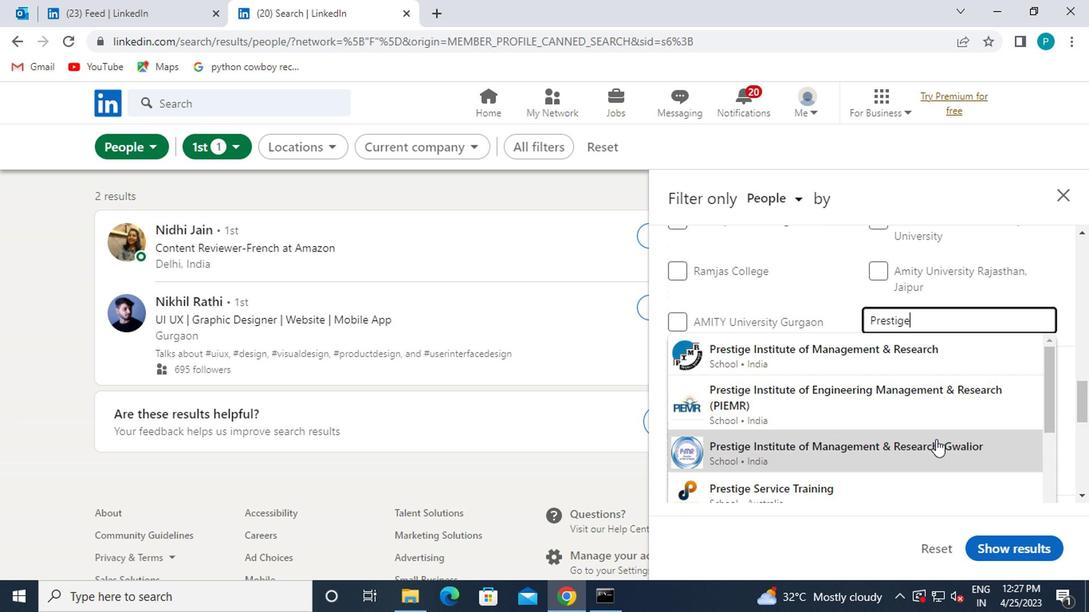 
Action: Mouse pressed left at (938, 443)
Screenshot: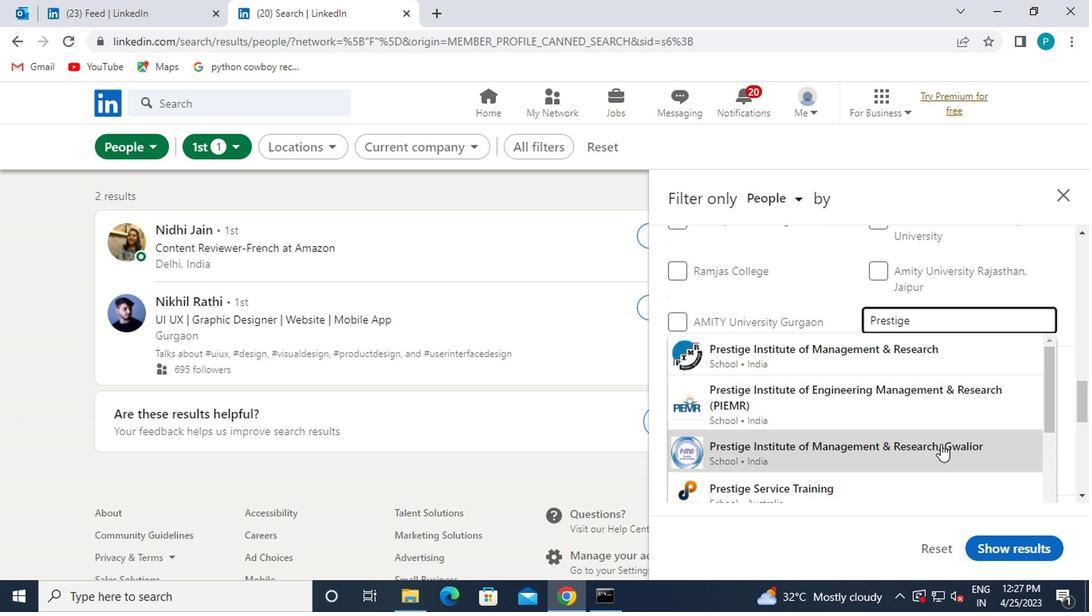 
Action: Mouse moved to (858, 402)
Screenshot: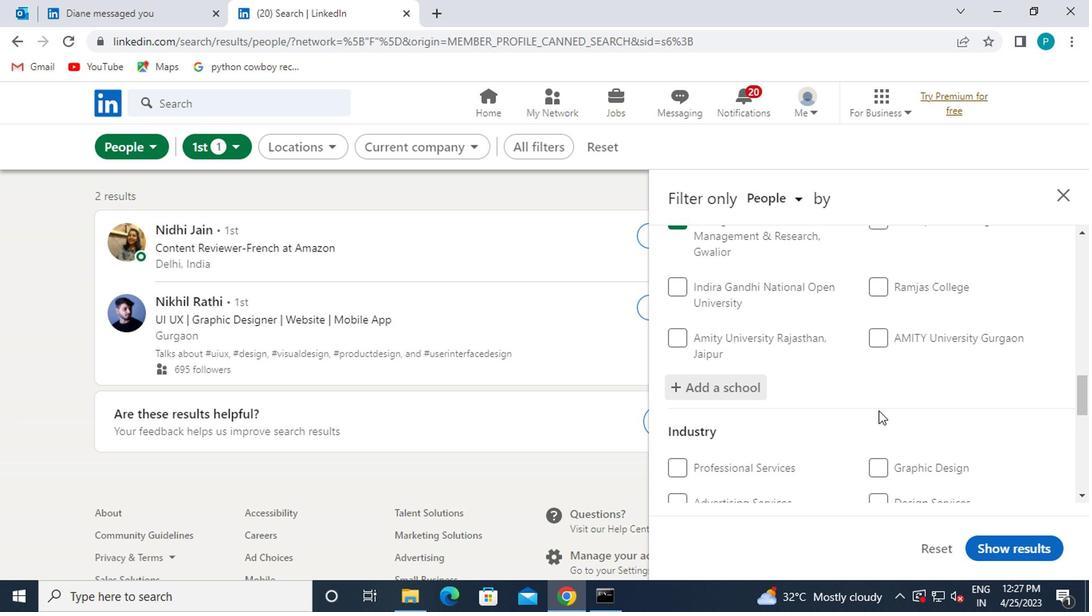 
Action: Mouse scrolled (858, 402) with delta (0, 0)
Screenshot: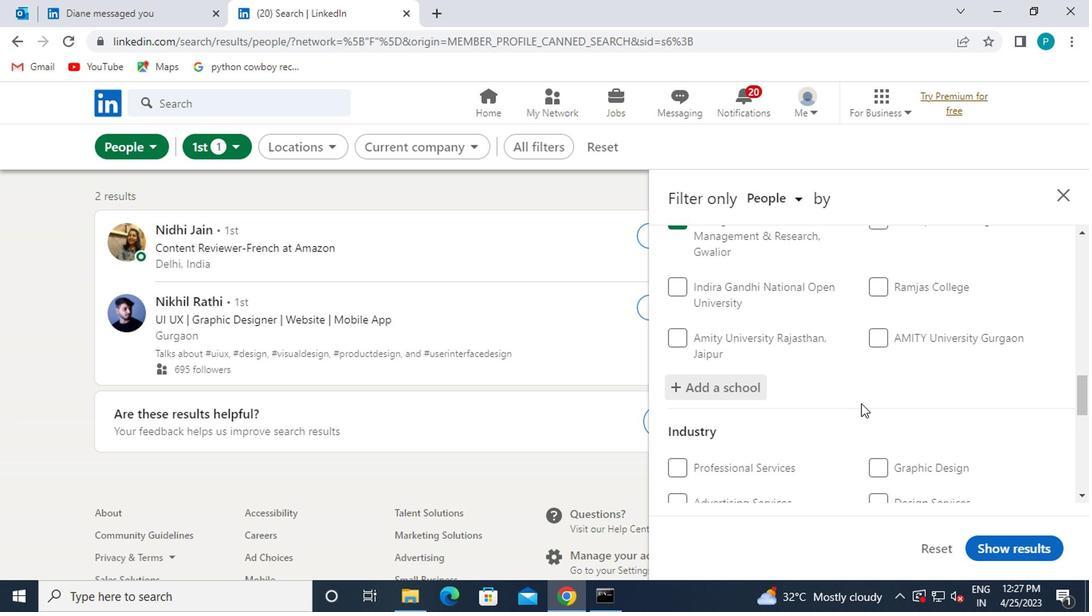 
Action: Mouse scrolled (858, 402) with delta (0, 0)
Screenshot: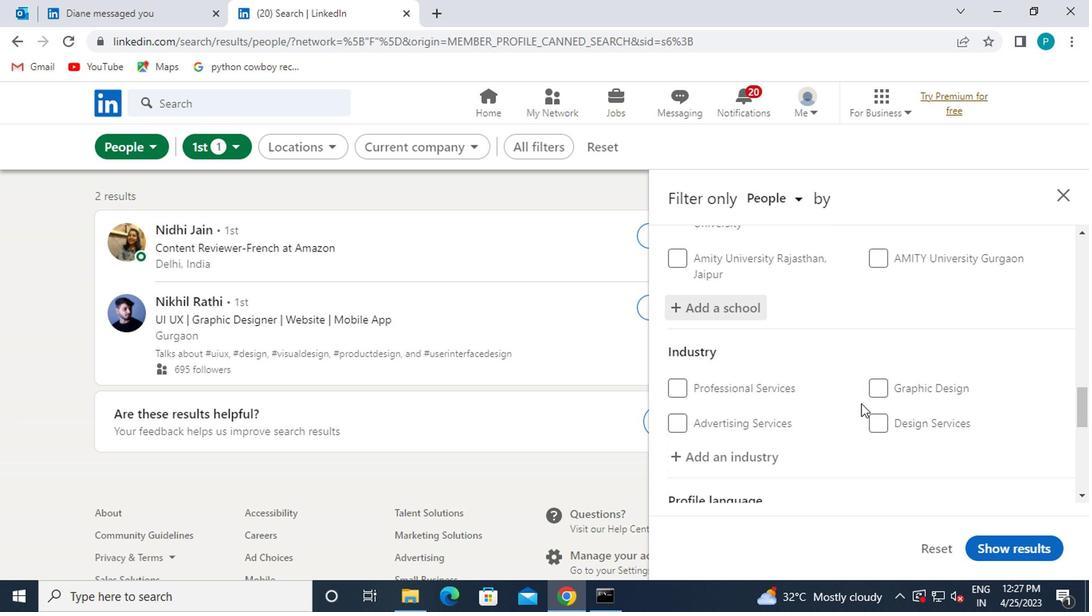 
Action: Mouse moved to (670, 373)
Screenshot: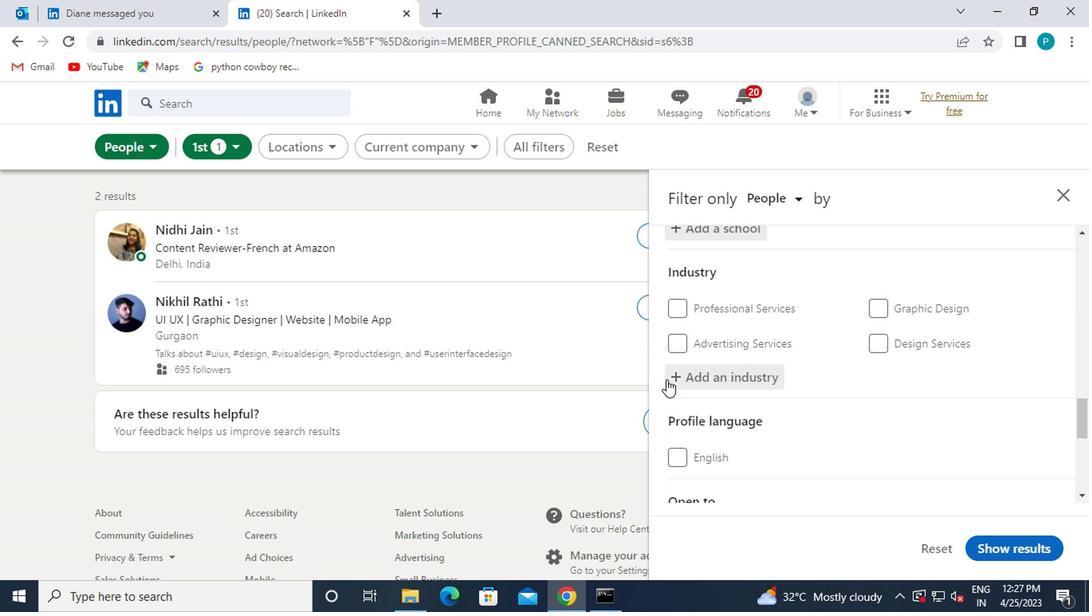 
Action: Mouse pressed left at (670, 373)
Screenshot: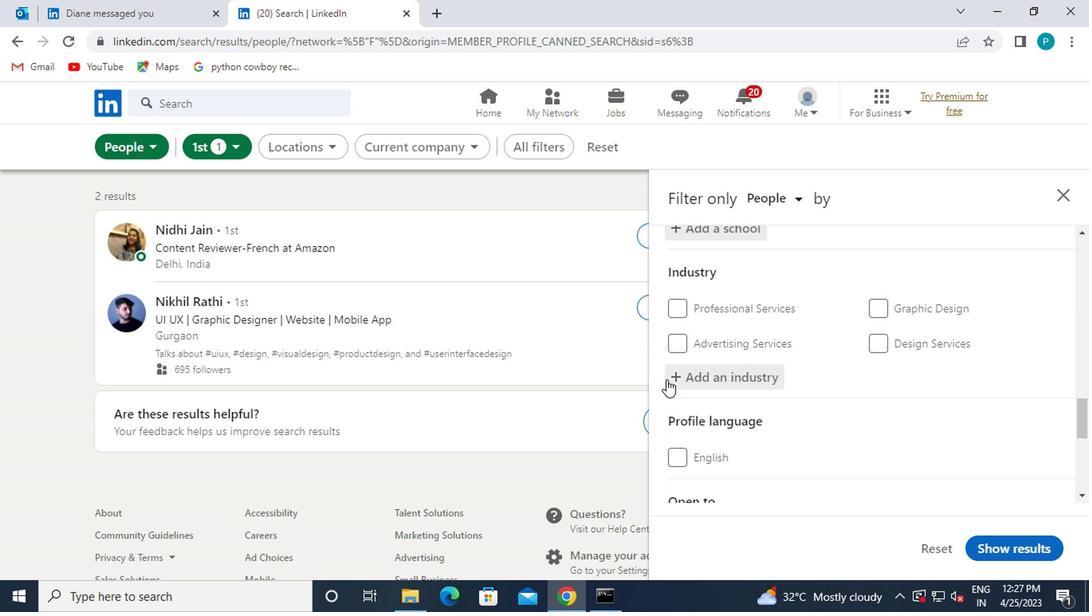 
Action: Key pressed URBAN
Screenshot: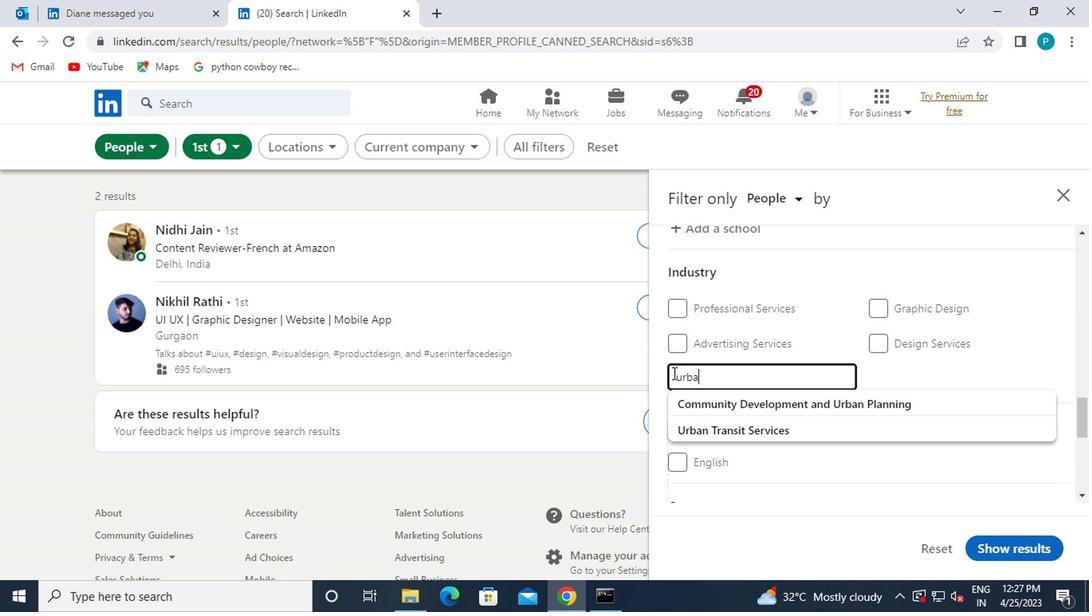 
Action: Mouse moved to (738, 425)
Screenshot: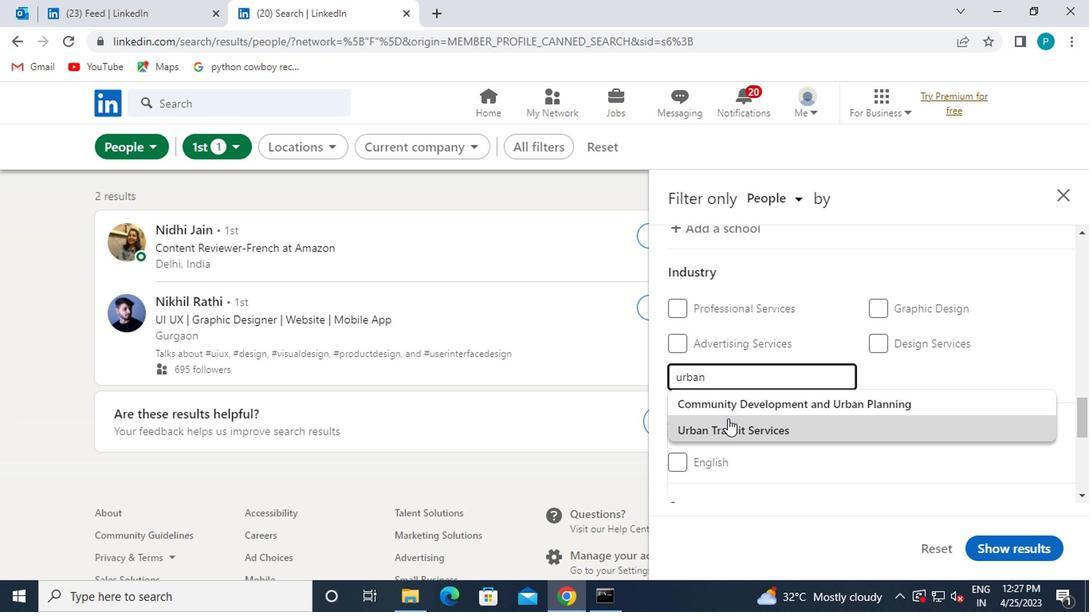 
Action: Mouse pressed left at (738, 425)
Screenshot: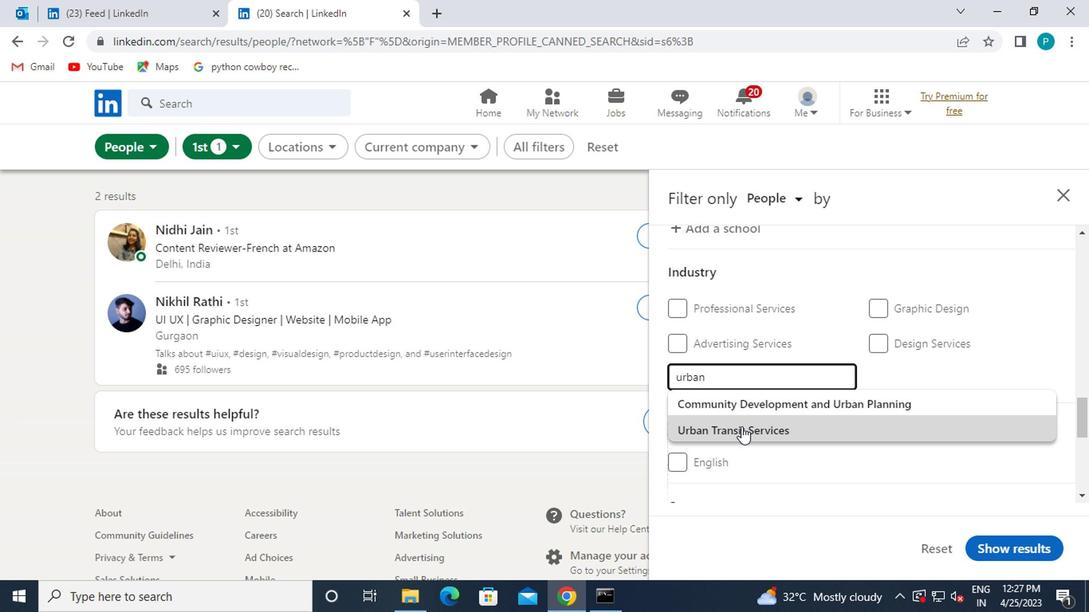 
Action: Mouse scrolled (738, 425) with delta (0, 0)
Screenshot: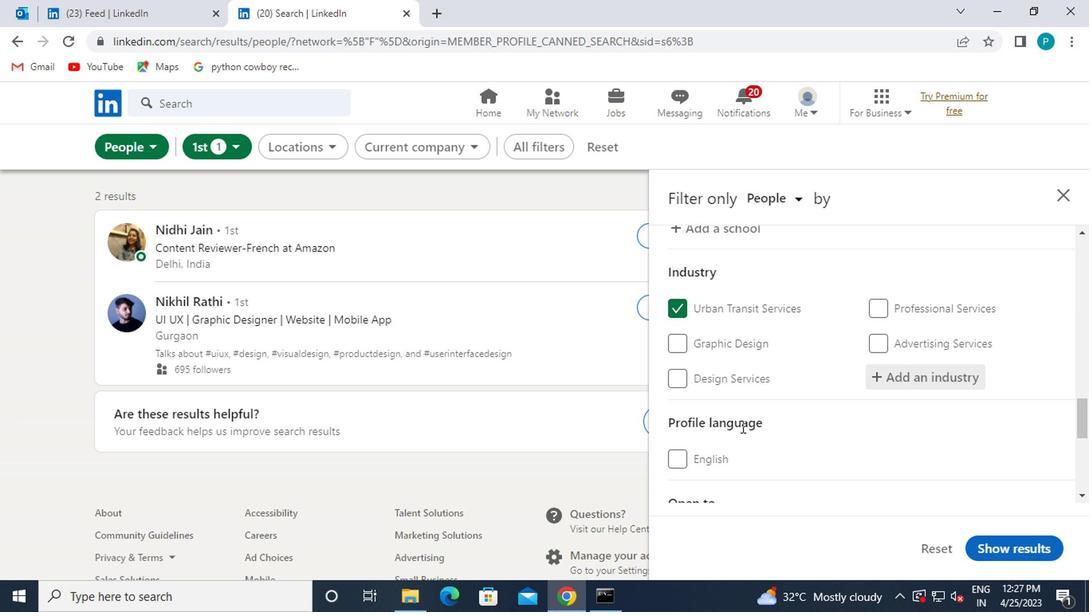 
Action: Mouse moved to (689, 400)
Screenshot: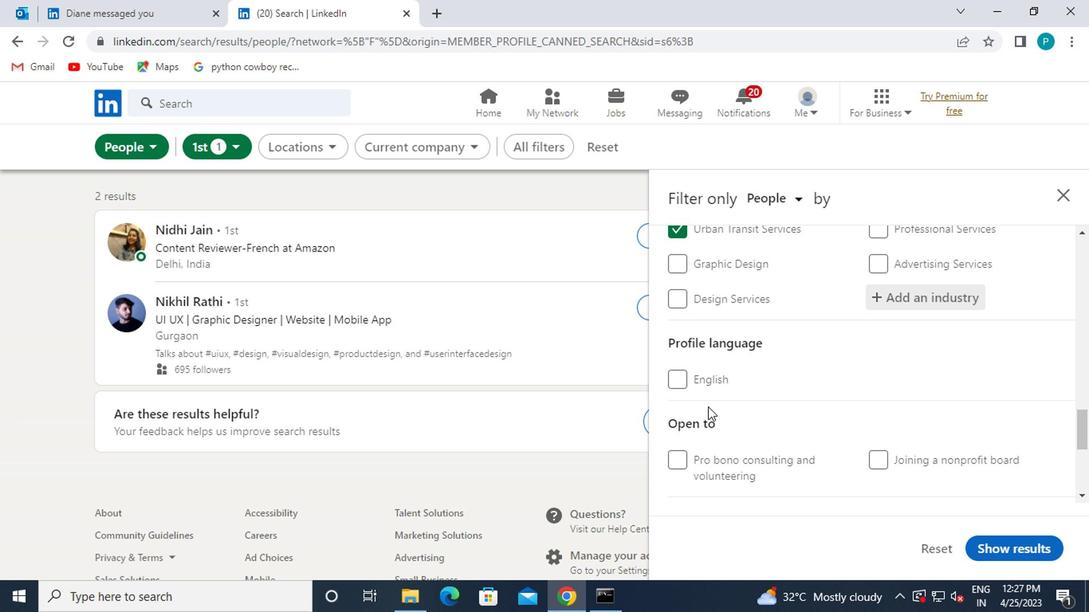 
Action: Mouse scrolled (689, 398) with delta (0, -1)
Screenshot: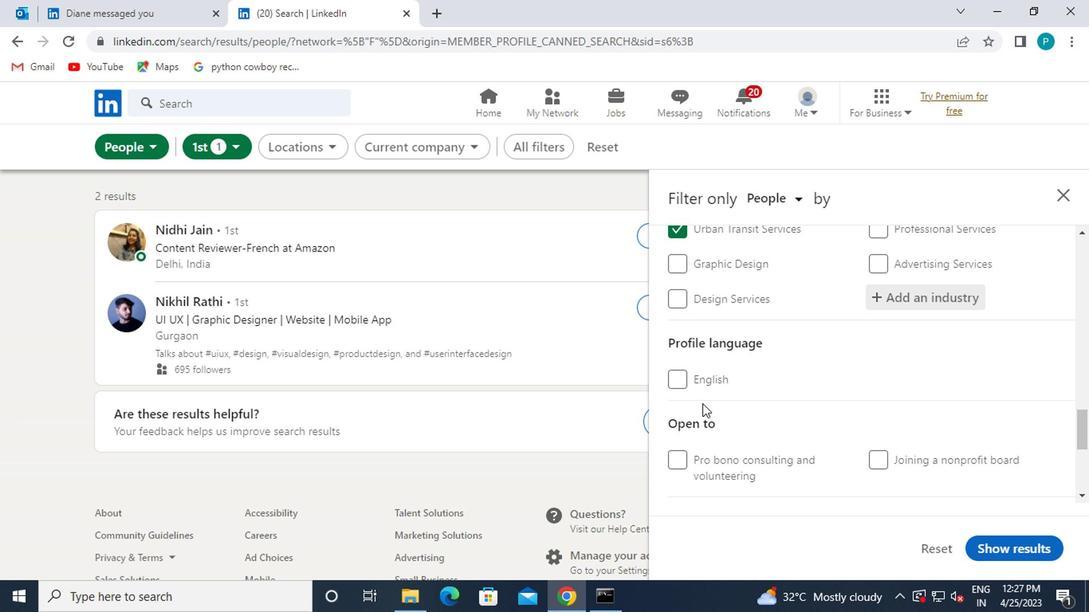 
Action: Mouse moved to (689, 400)
Screenshot: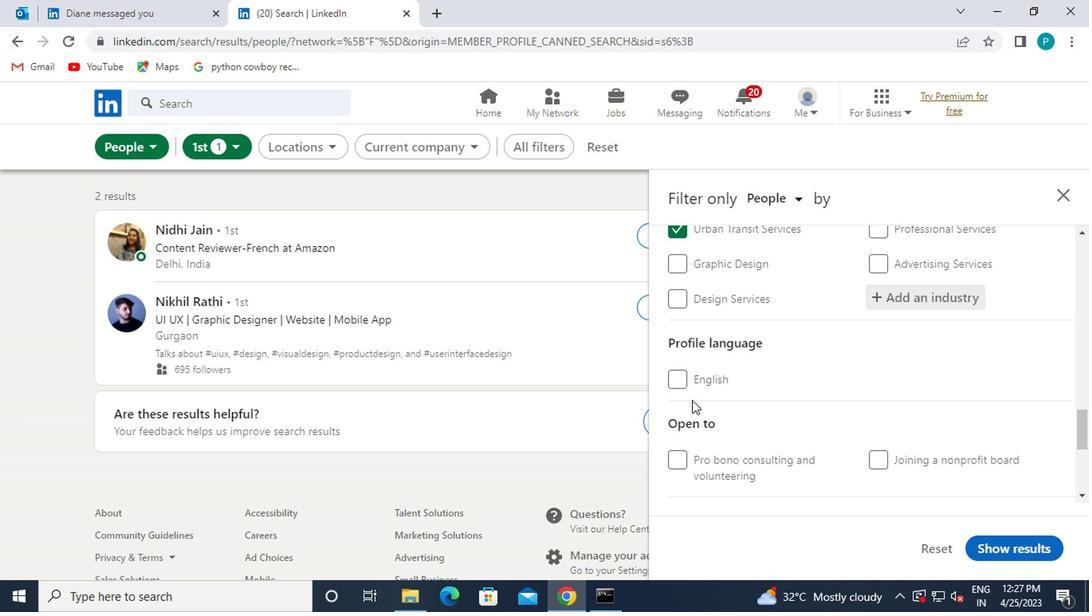
Action: Mouse scrolled (689, 400) with delta (0, 0)
Screenshot: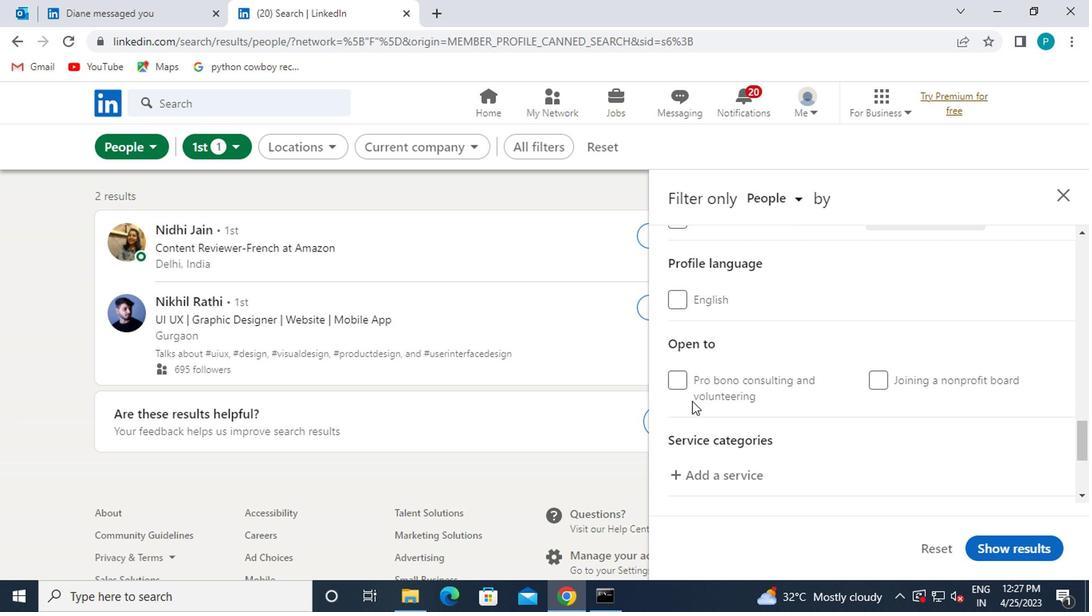 
Action: Mouse moved to (689, 401)
Screenshot: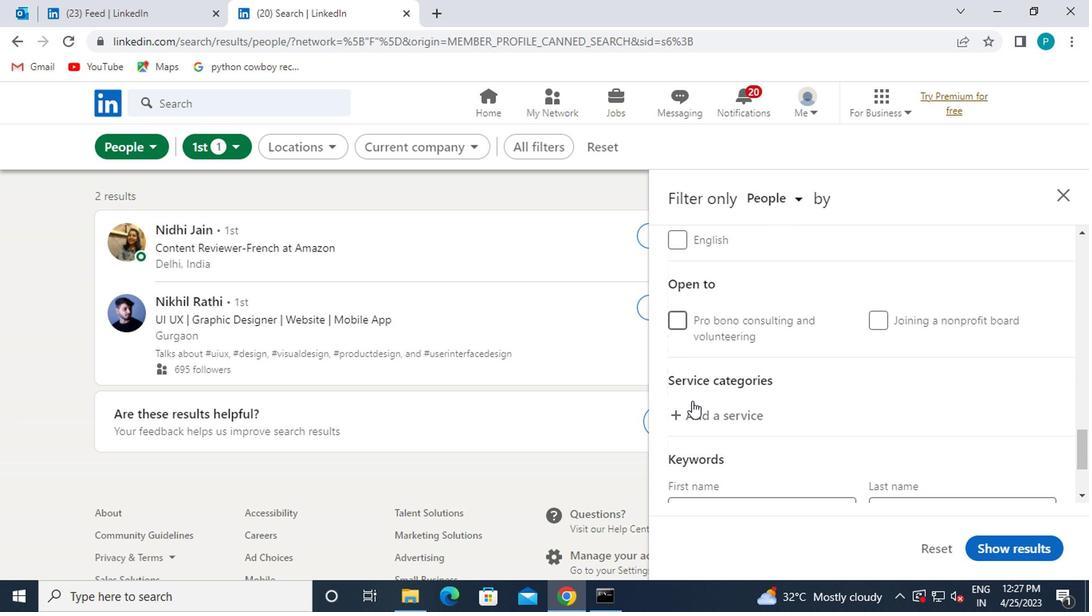 
Action: Mouse pressed left at (689, 401)
Screenshot: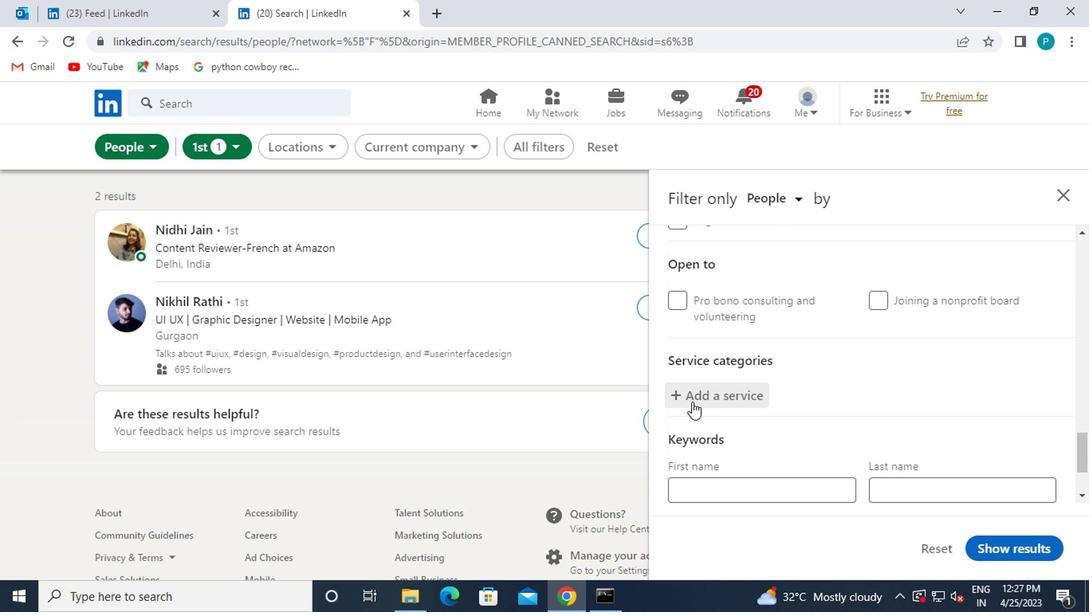 
Action: Mouse moved to (695, 400)
Screenshot: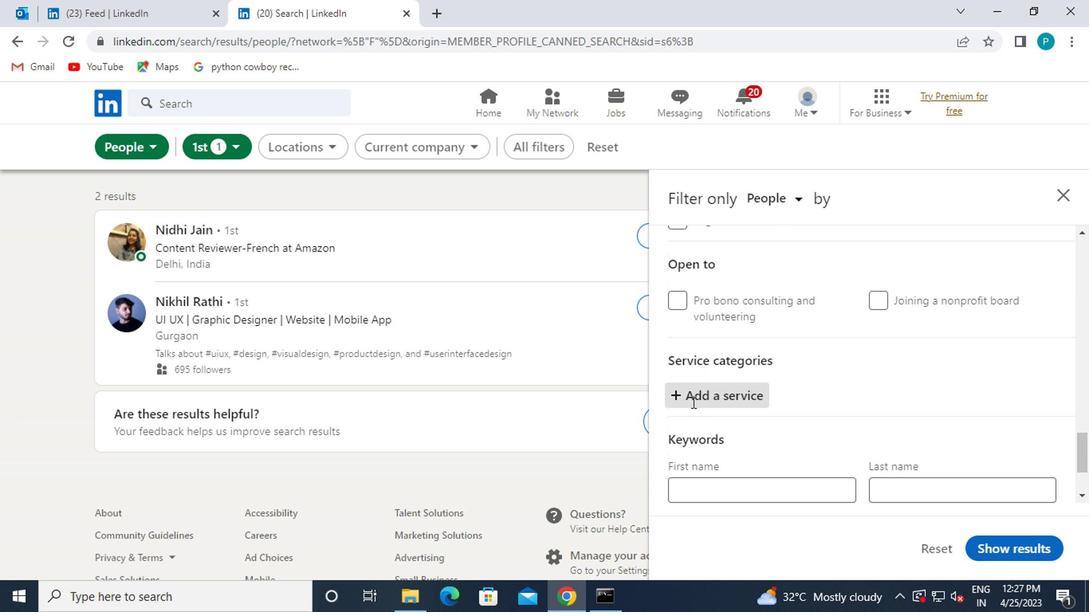 
Action: Key pressed USER<Key.space>EXPER
Screenshot: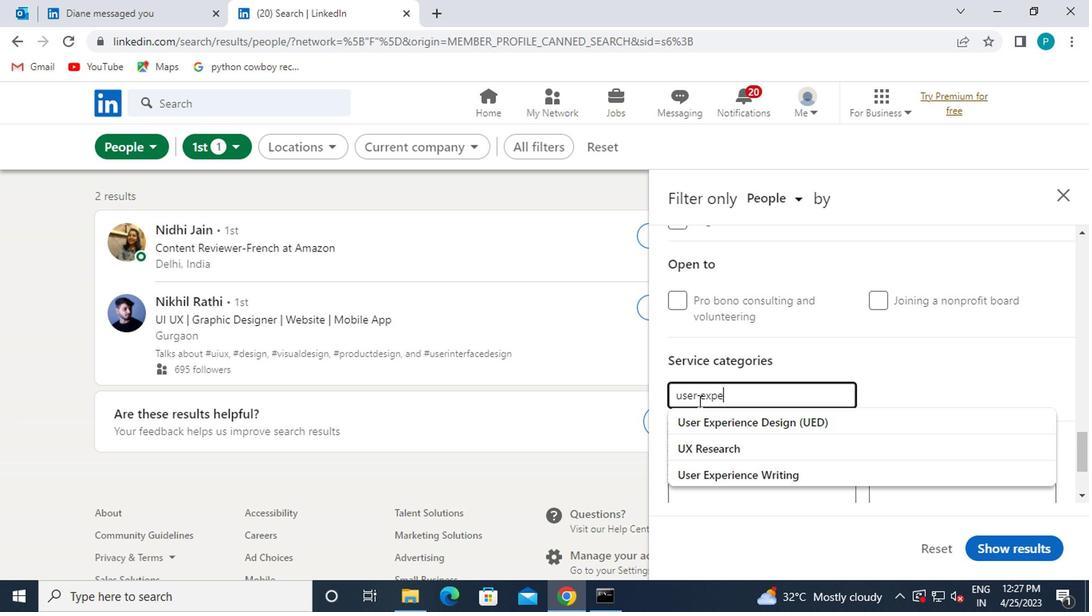 
Action: Mouse moved to (732, 473)
Screenshot: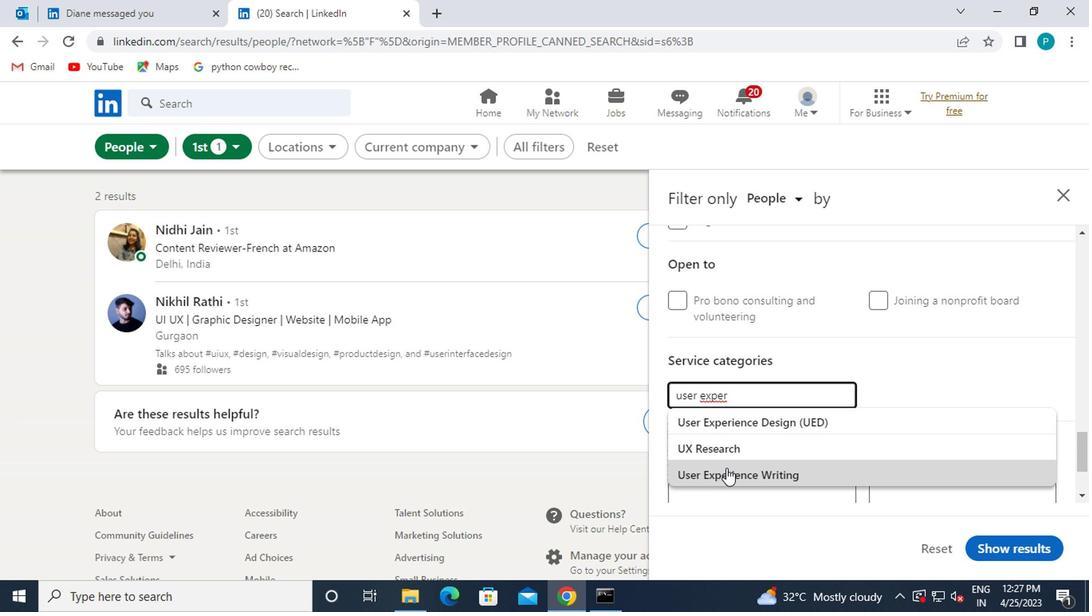 
Action: Mouse pressed left at (732, 473)
Screenshot: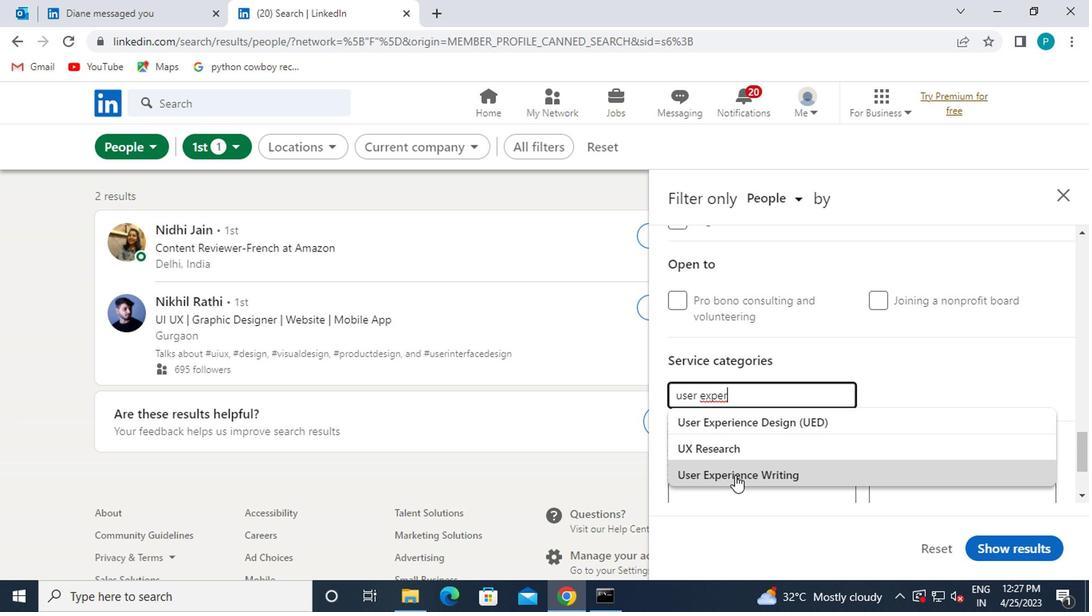 
Action: Mouse moved to (831, 433)
Screenshot: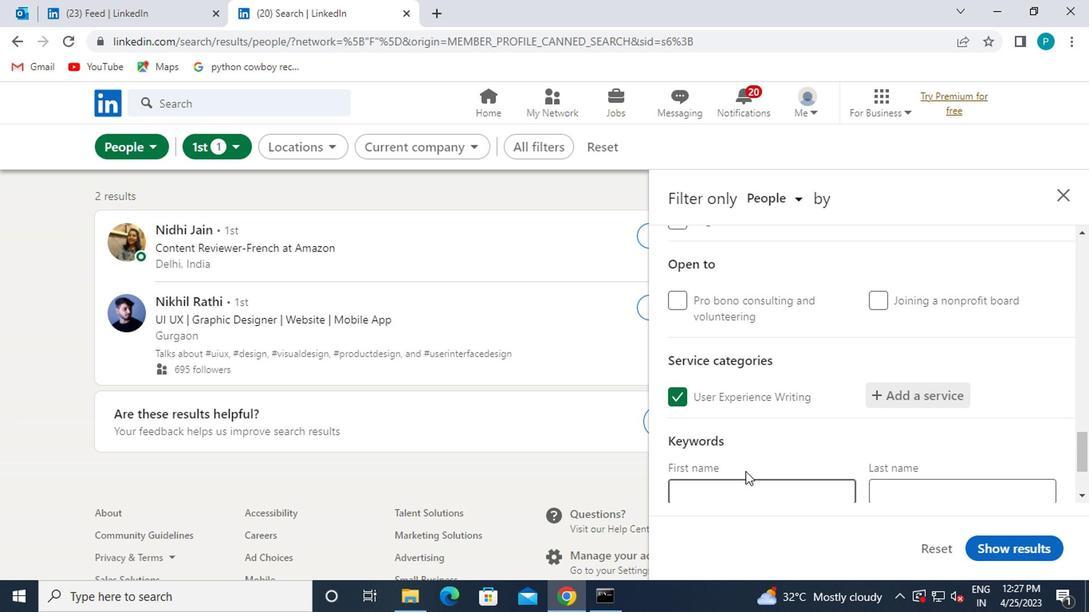 
Action: Mouse scrolled (831, 432) with delta (0, 0)
Screenshot: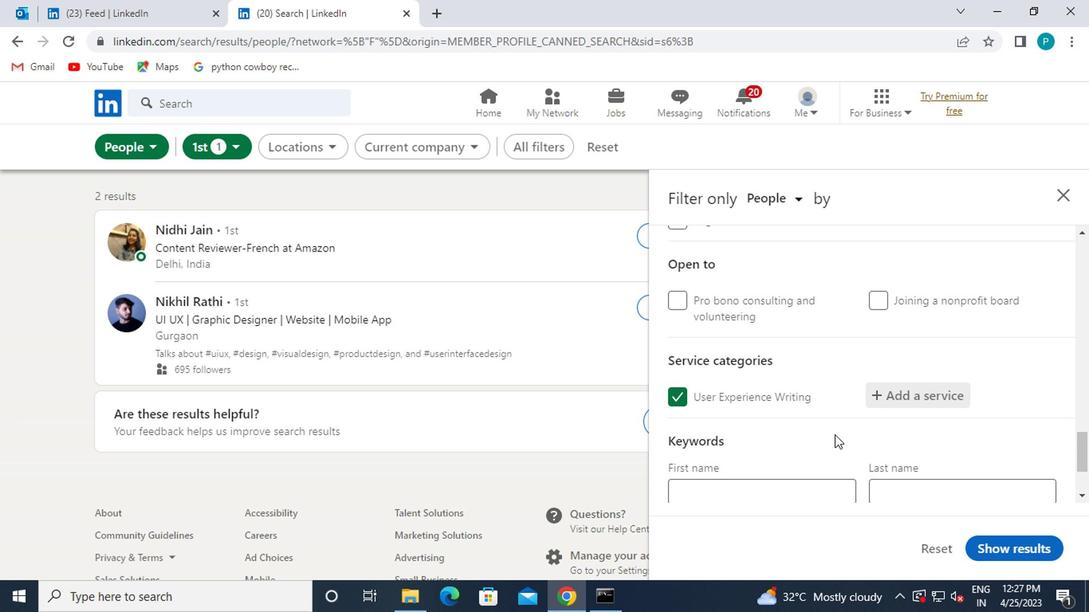 
Action: Mouse scrolled (831, 432) with delta (0, 0)
Screenshot: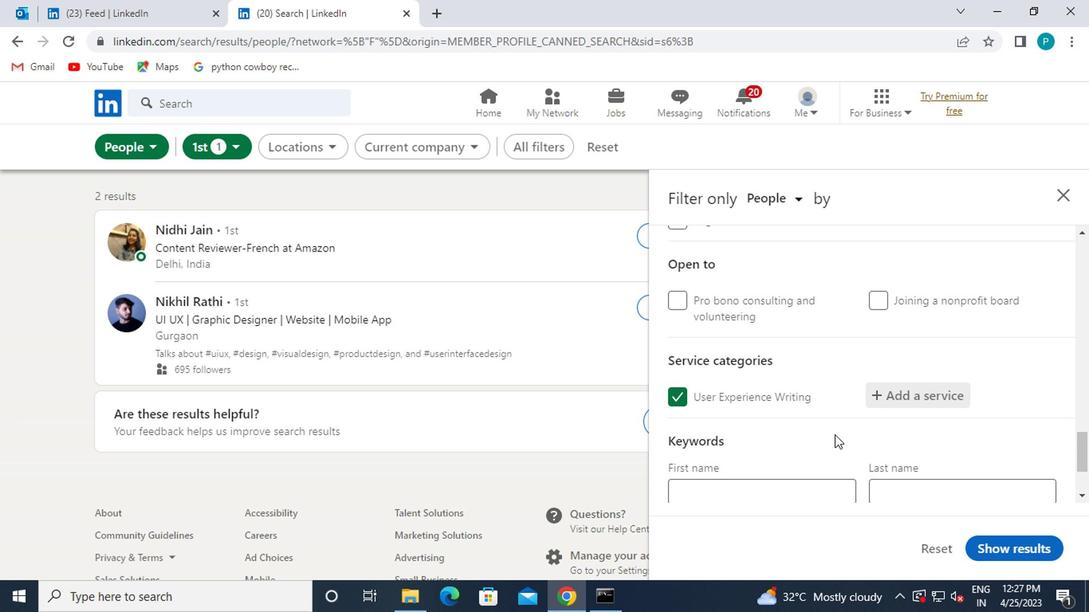 
Action: Mouse moved to (819, 423)
Screenshot: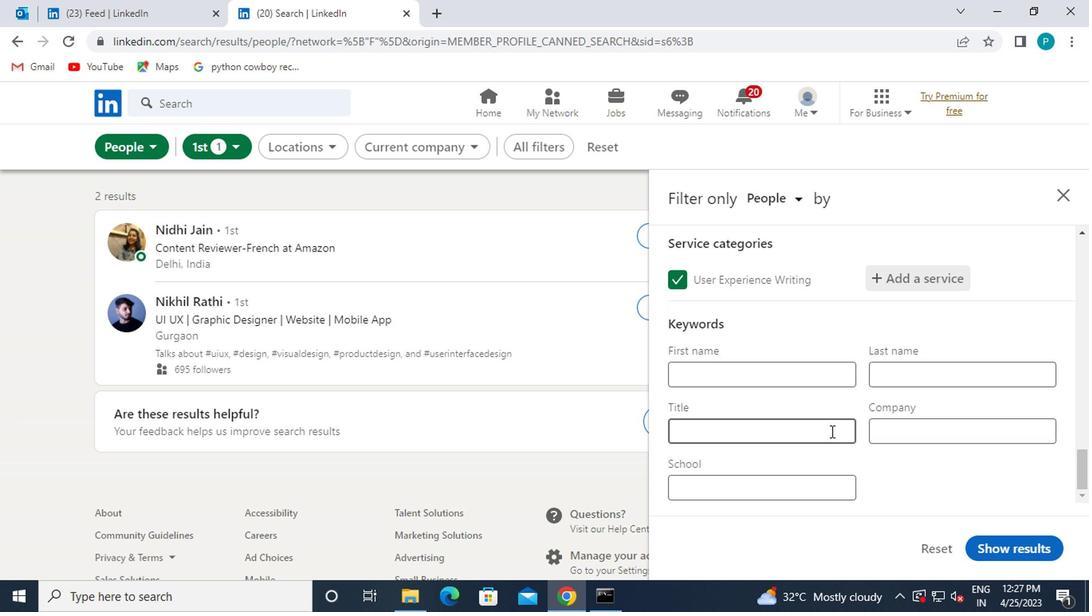 
Action: Mouse pressed left at (819, 423)
Screenshot: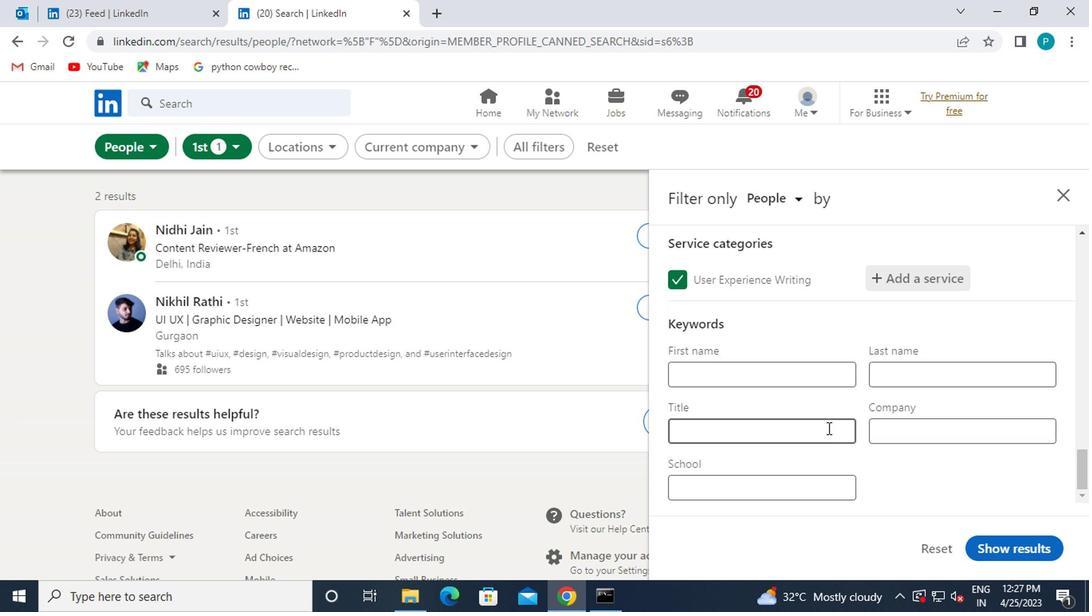 
Action: Key pressed <Key.caps_lock>M<Key.caps_lock>OVER
Screenshot: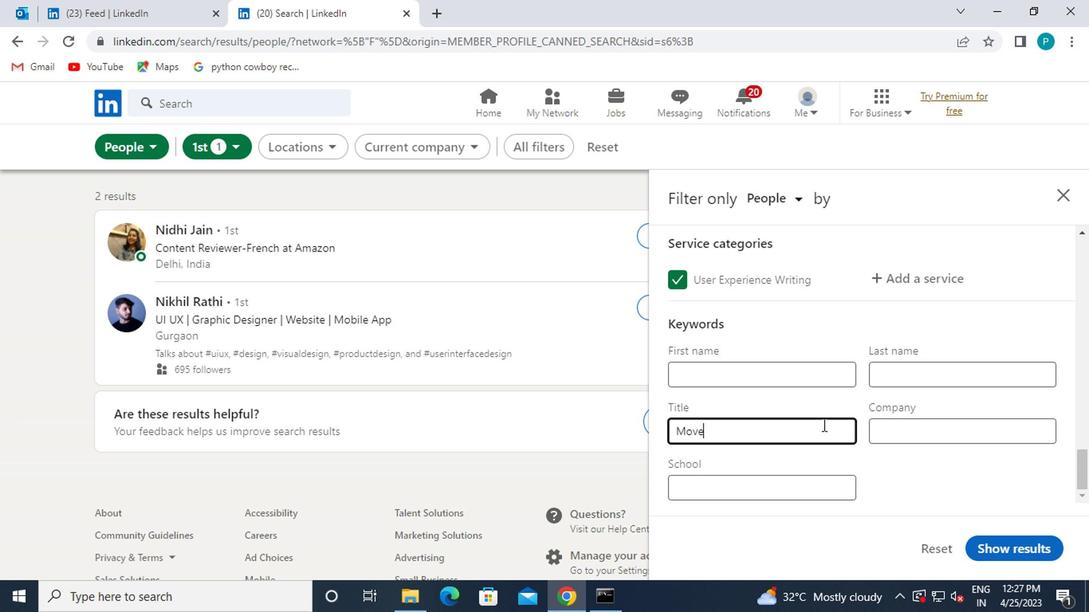 
Action: Mouse moved to (999, 539)
Screenshot: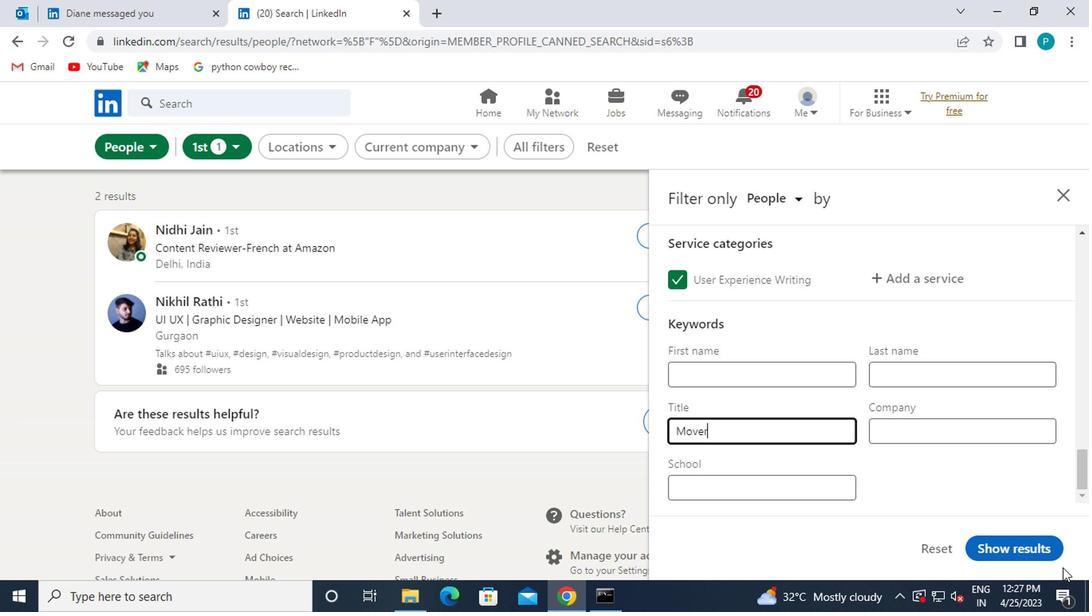 
Action: Mouse pressed left at (999, 539)
Screenshot: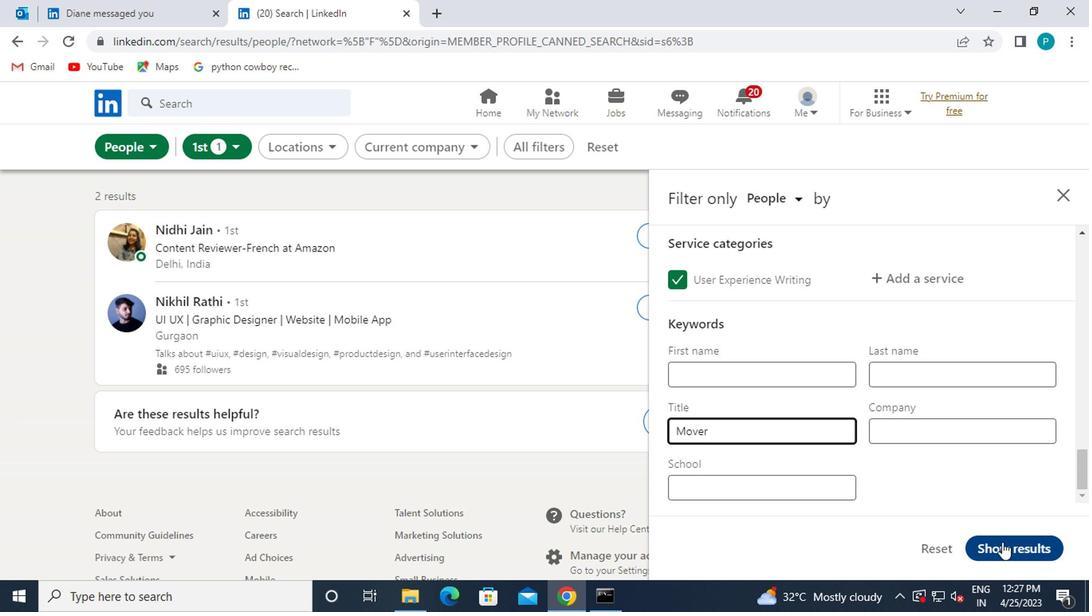 
Action: Mouse moved to (724, 244)
Screenshot: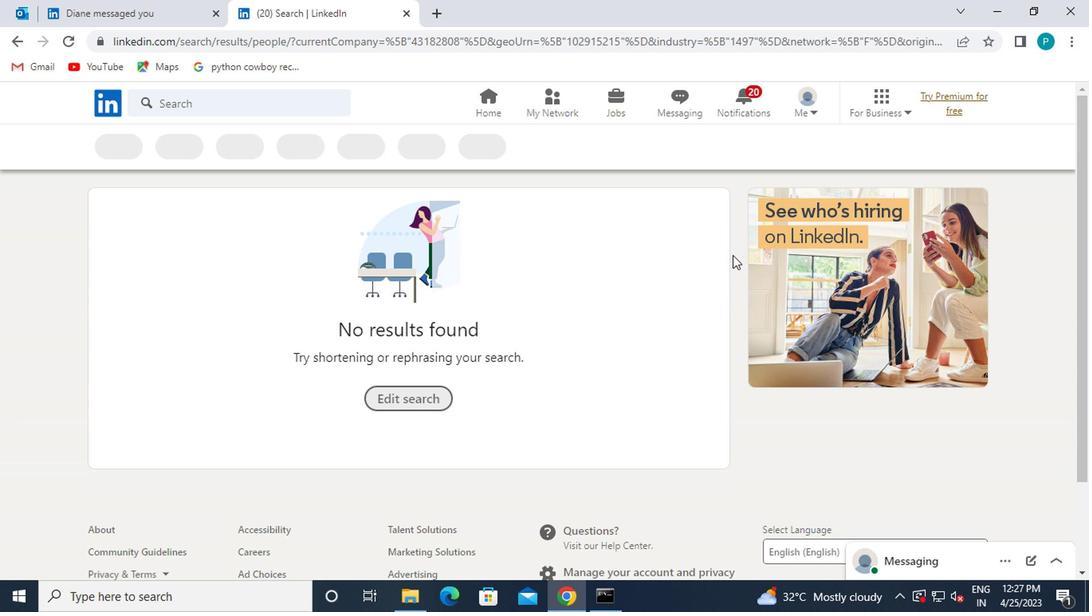
